 Task: Create a sub task Gather and Analyse Requirements for the task  Implement multi-factor authentication for user login in the project ActivaPro , assign it to team member softage.4@softage.net and update the status of the sub task to  Completed , set the priority of the sub task to High
Action: Mouse scrolled (43, 117) with delta (0, 0)
Screenshot: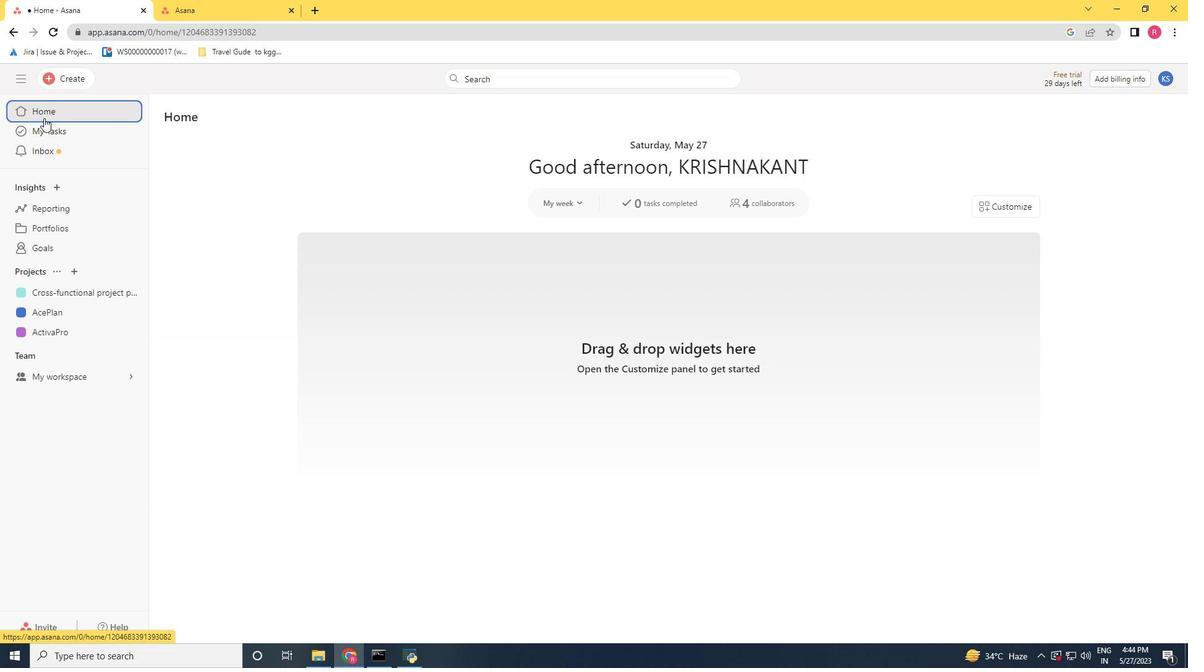 
Action: Mouse moved to (72, 329)
Screenshot: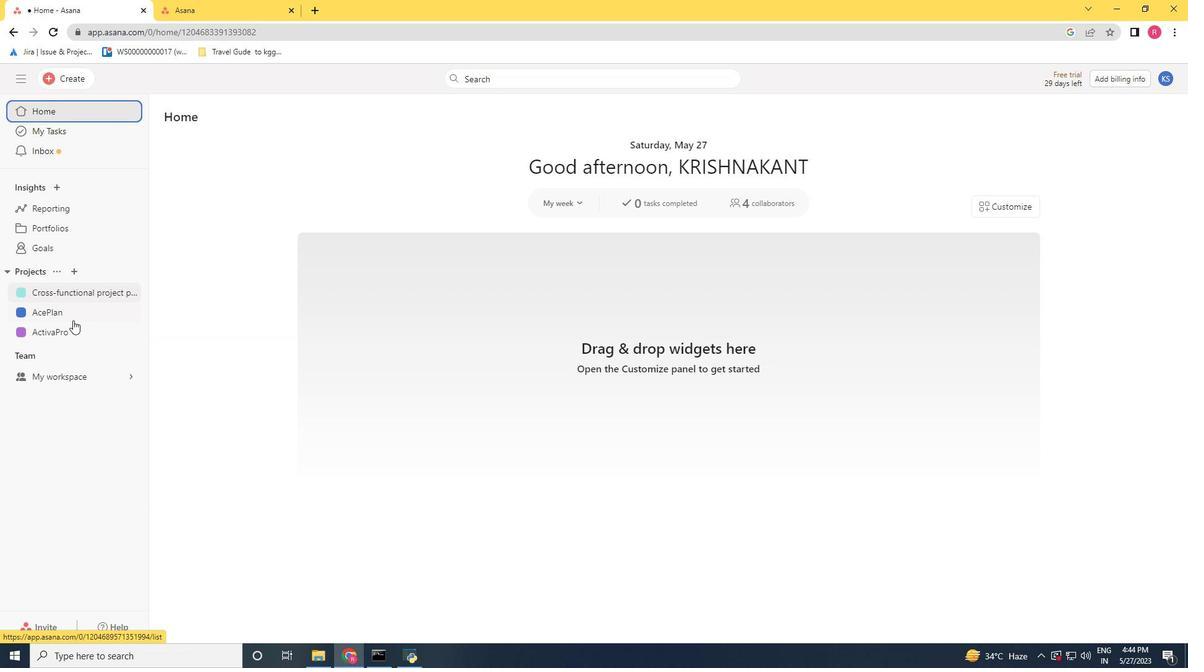 
Action: Mouse pressed left at (72, 329)
Screenshot: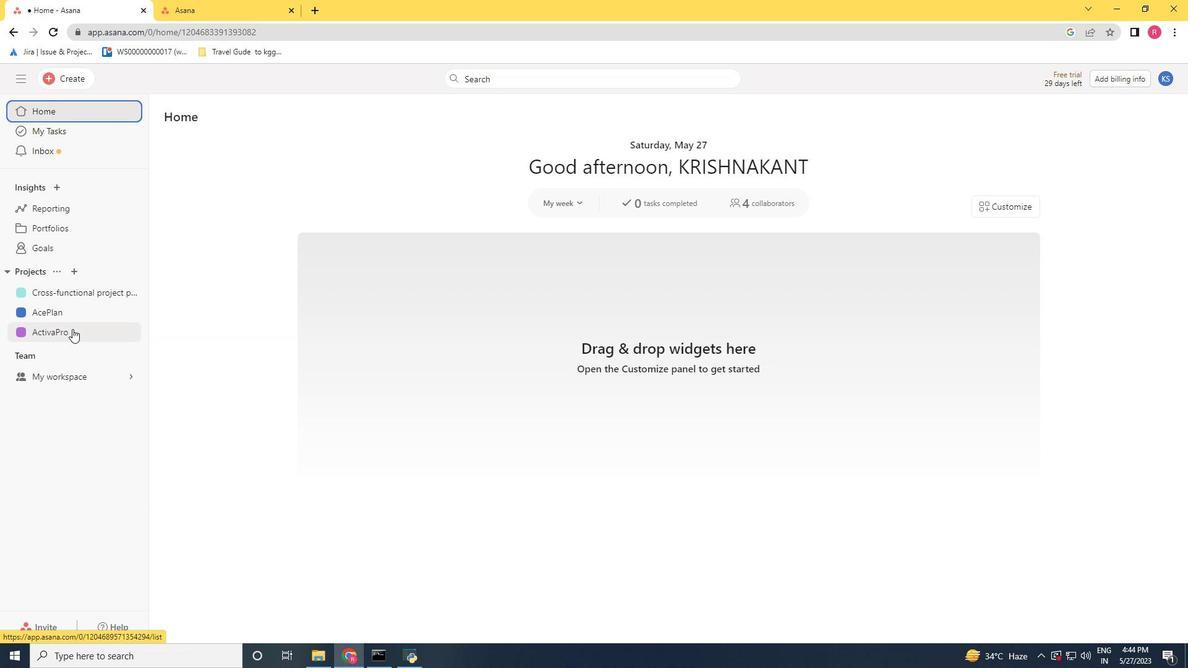
Action: Mouse moved to (378, 289)
Screenshot: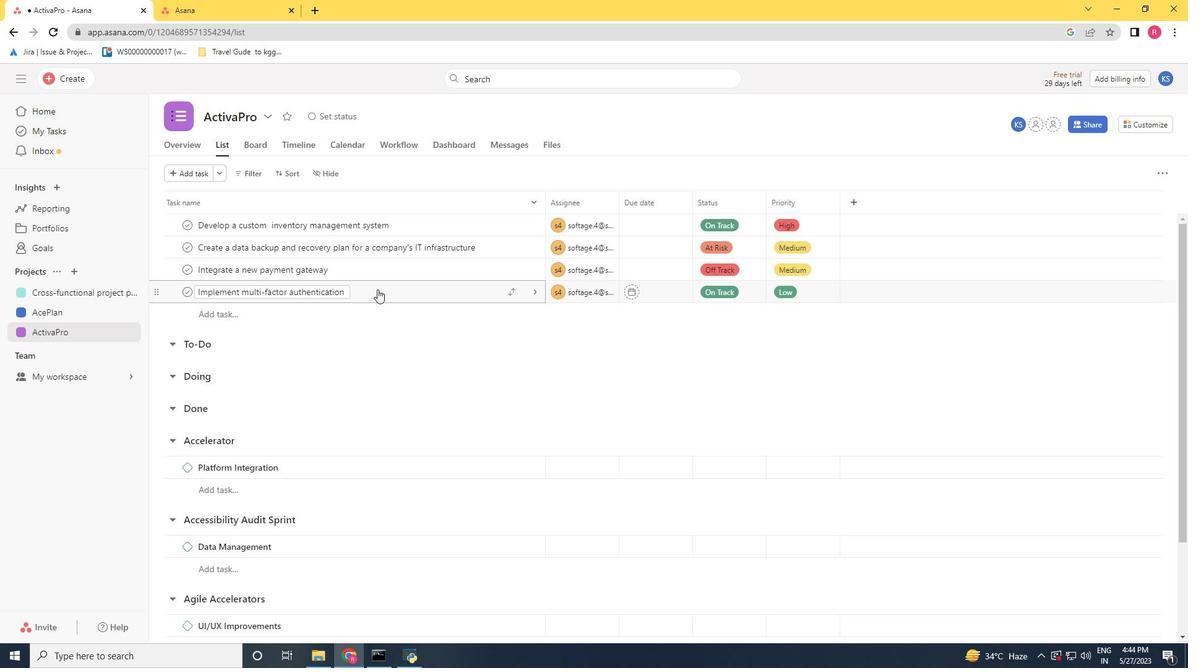 
Action: Mouse pressed left at (378, 289)
Screenshot: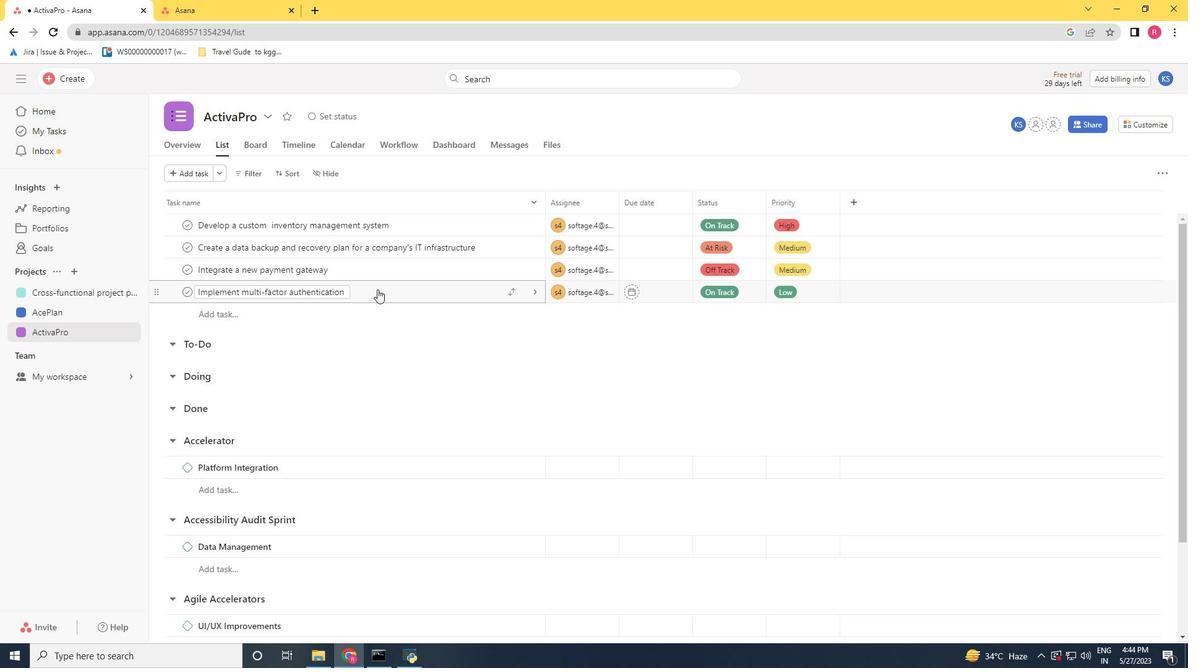 
Action: Mouse moved to (908, 521)
Screenshot: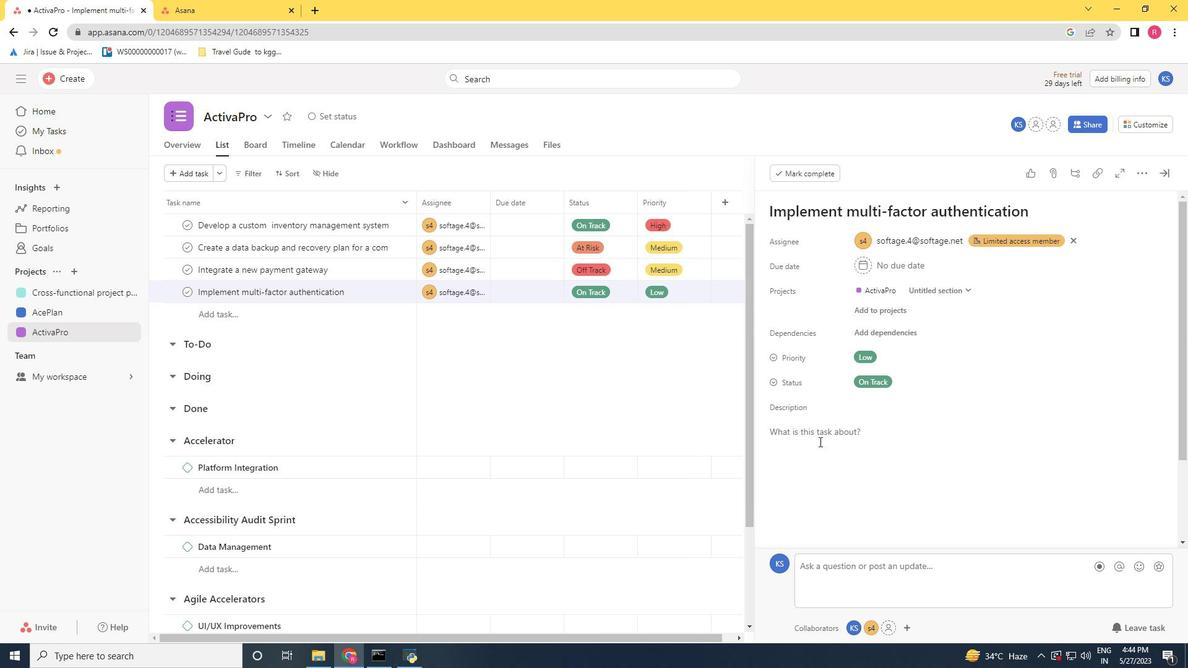 
Action: Mouse scrolled (908, 520) with delta (0, 0)
Screenshot: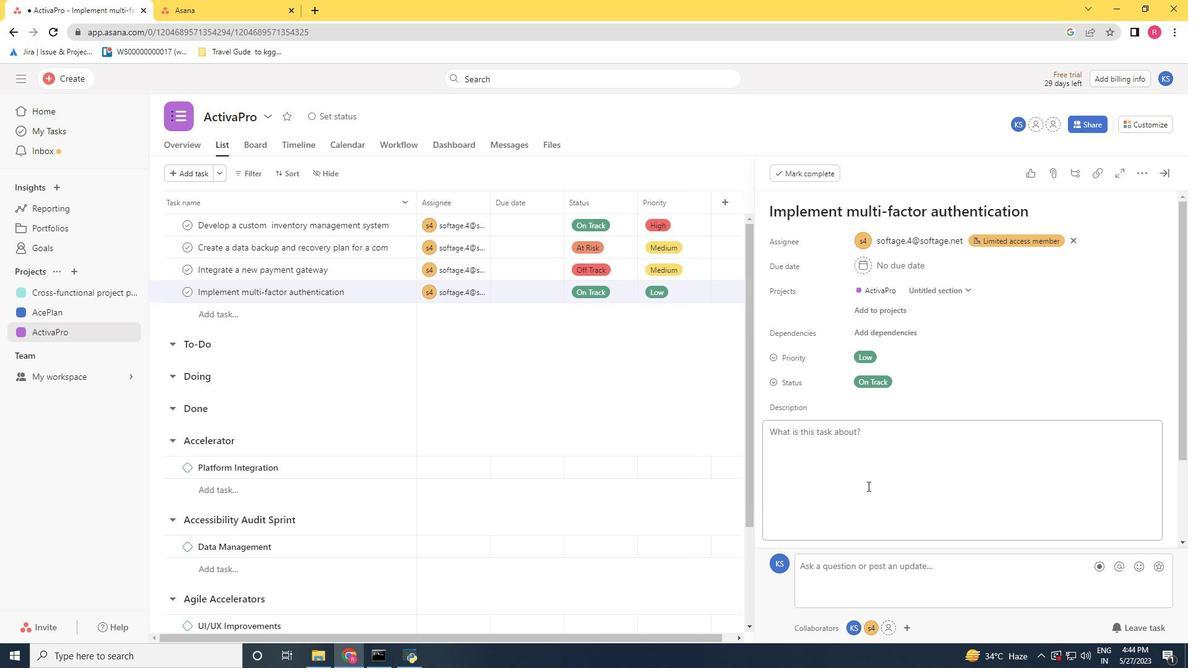 
Action: Mouse scrolled (908, 520) with delta (0, 0)
Screenshot: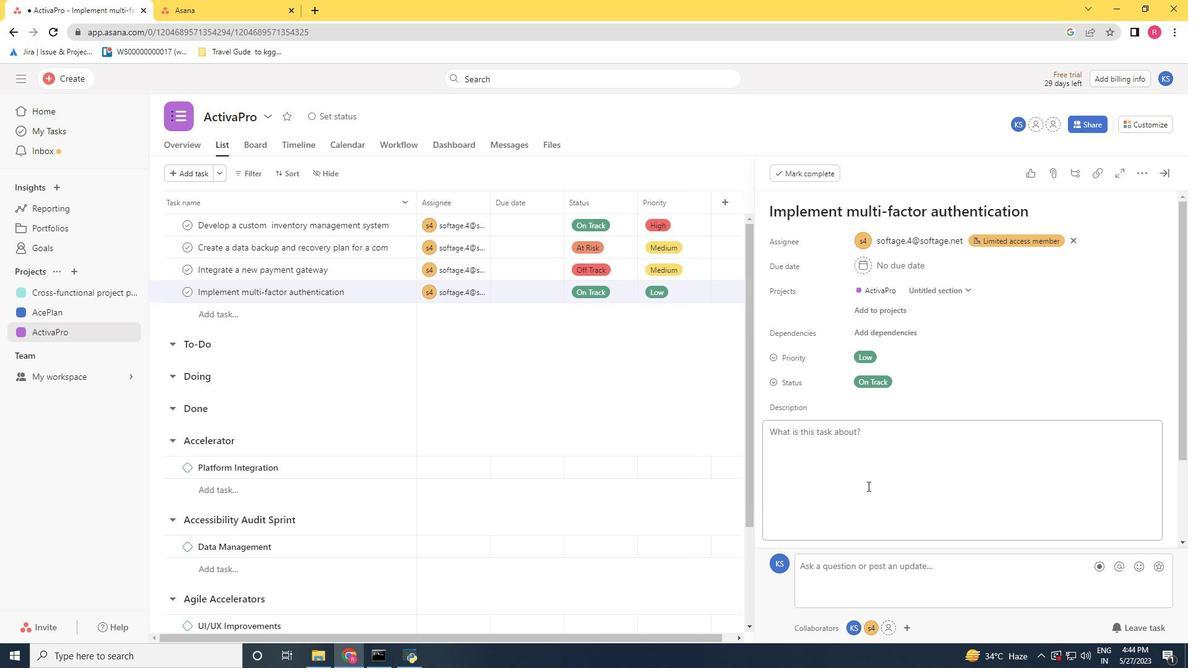 
Action: Mouse scrolled (908, 520) with delta (0, 0)
Screenshot: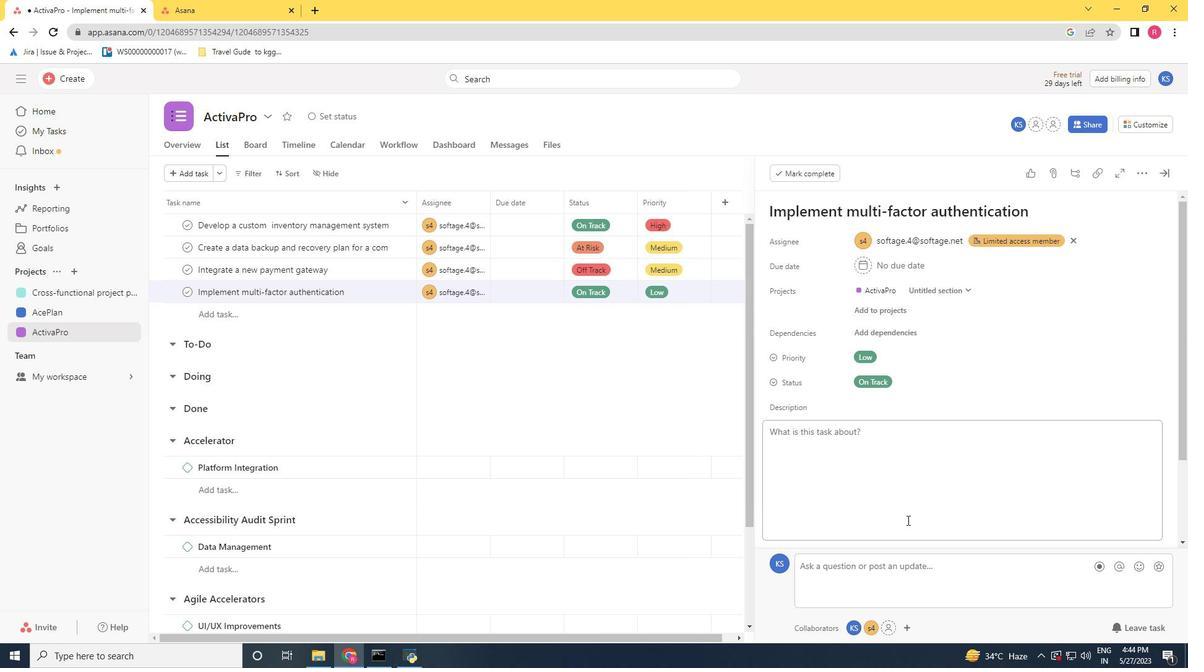 
Action: Mouse scrolled (908, 520) with delta (0, 0)
Screenshot: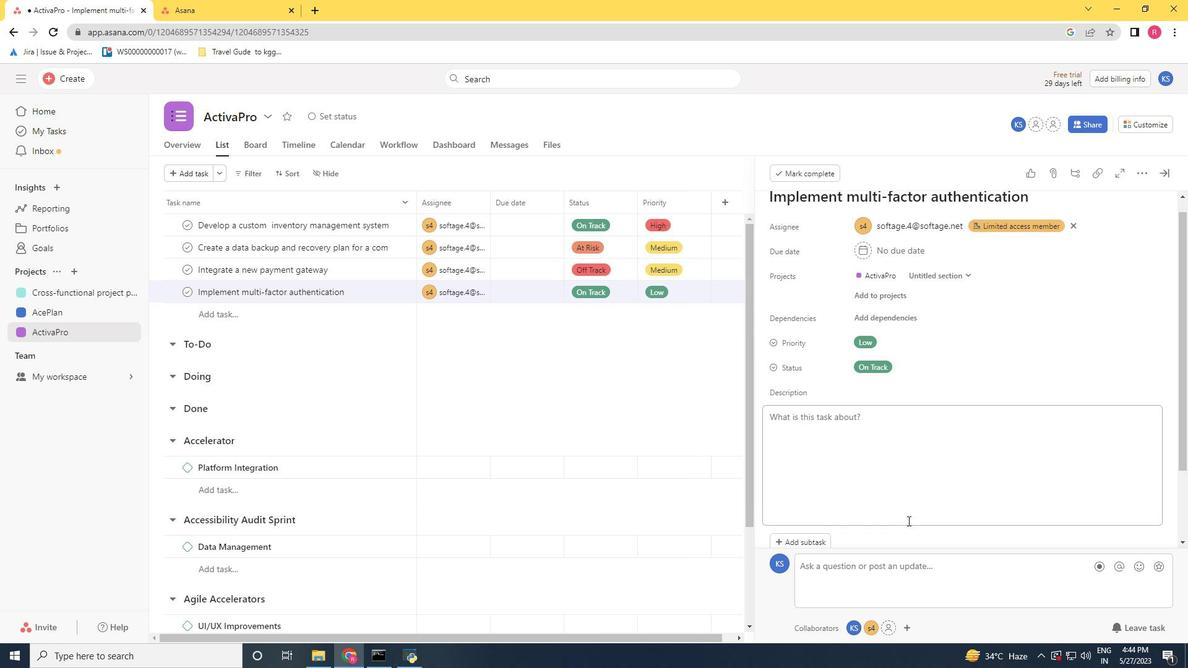 
Action: Mouse moved to (808, 453)
Screenshot: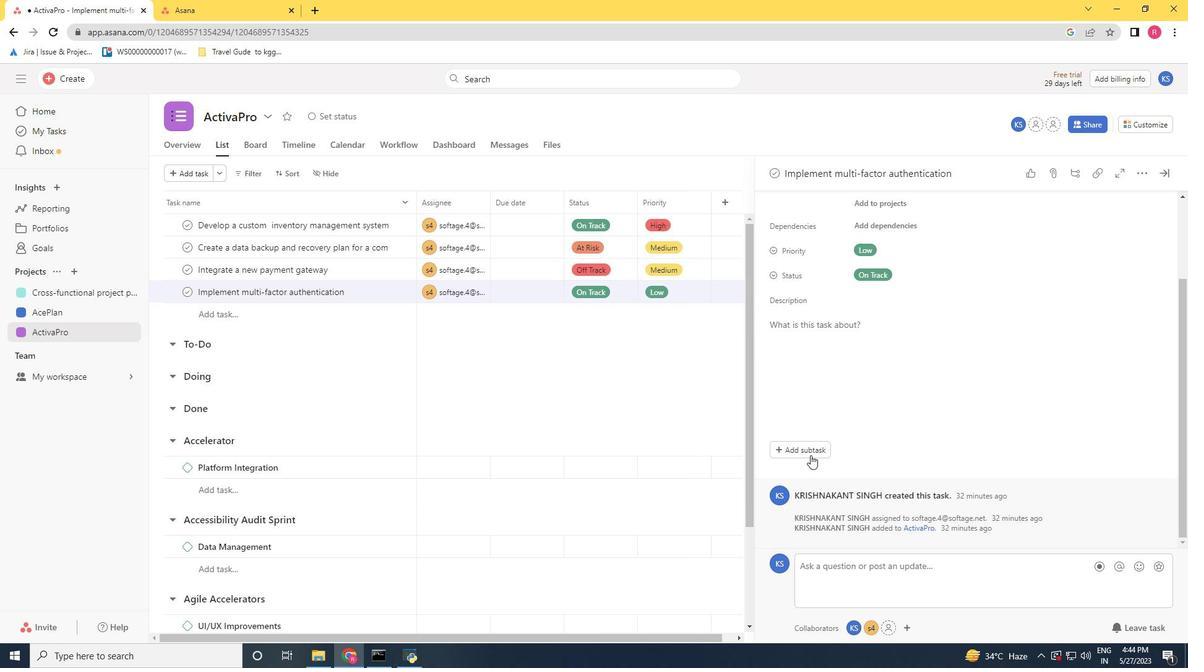 
Action: Mouse pressed left at (808, 453)
Screenshot: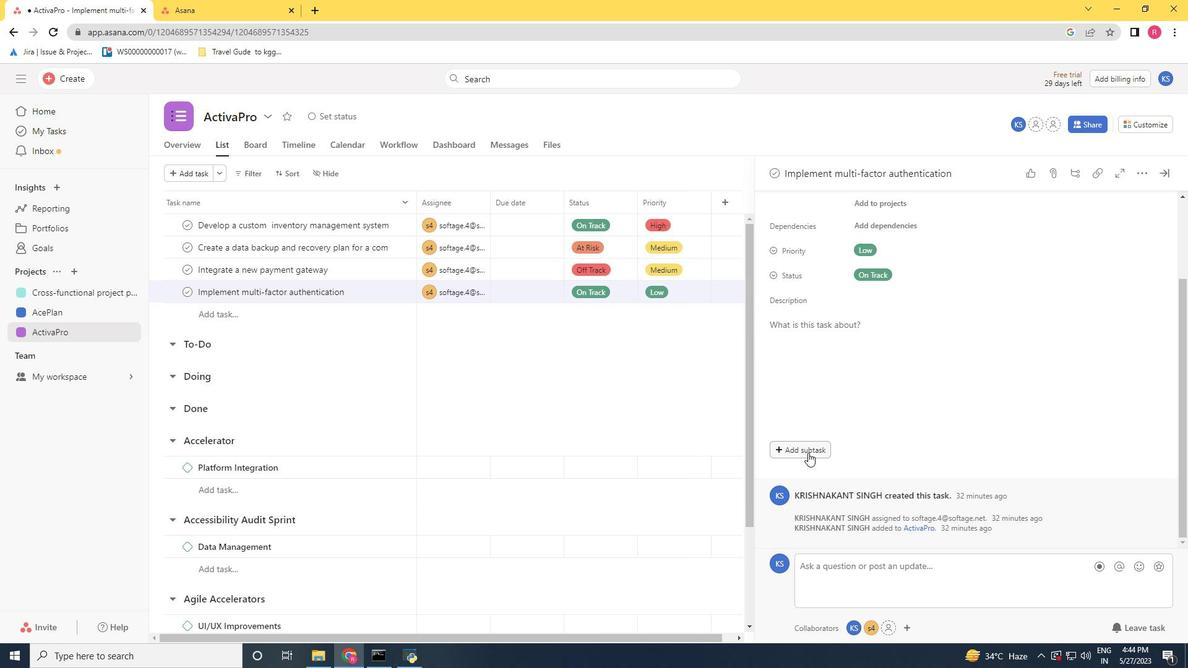 
Action: Key pressed <Key.shift>Gather<Key.space>and<Key.space><Key.shift><Key.shift><Key.shift><Key.shift>Analyse<Key.space><Key.shift><Key.shift><Key.shift><Key.shift>Requirements
Screenshot: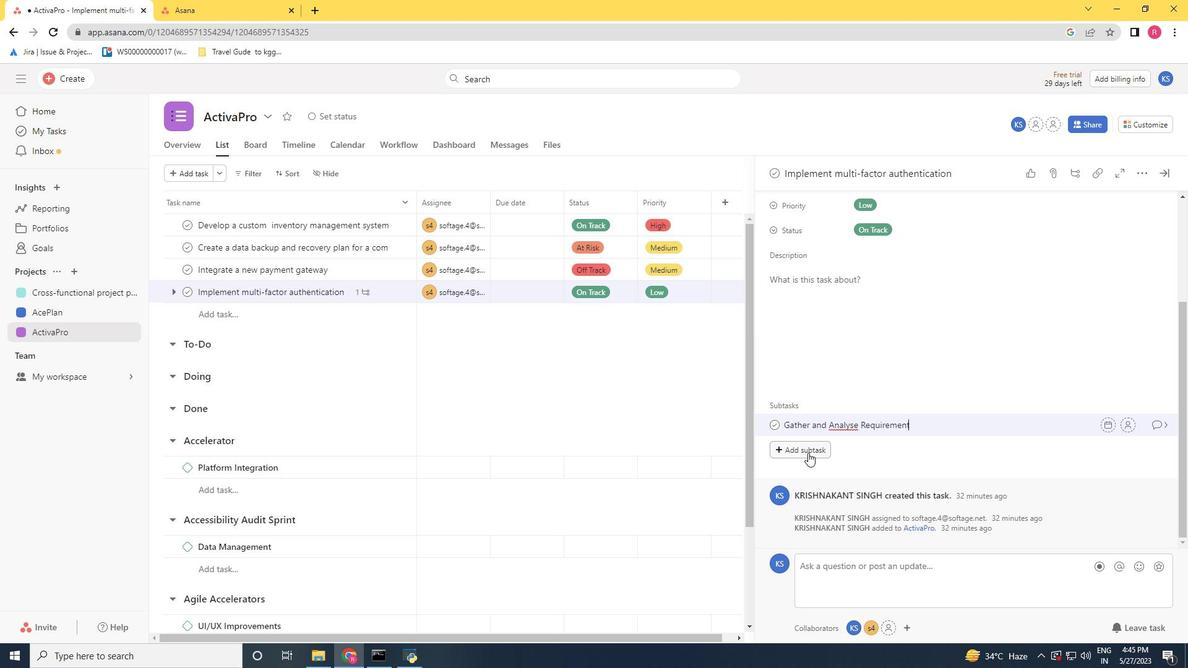 
Action: Mouse moved to (1125, 424)
Screenshot: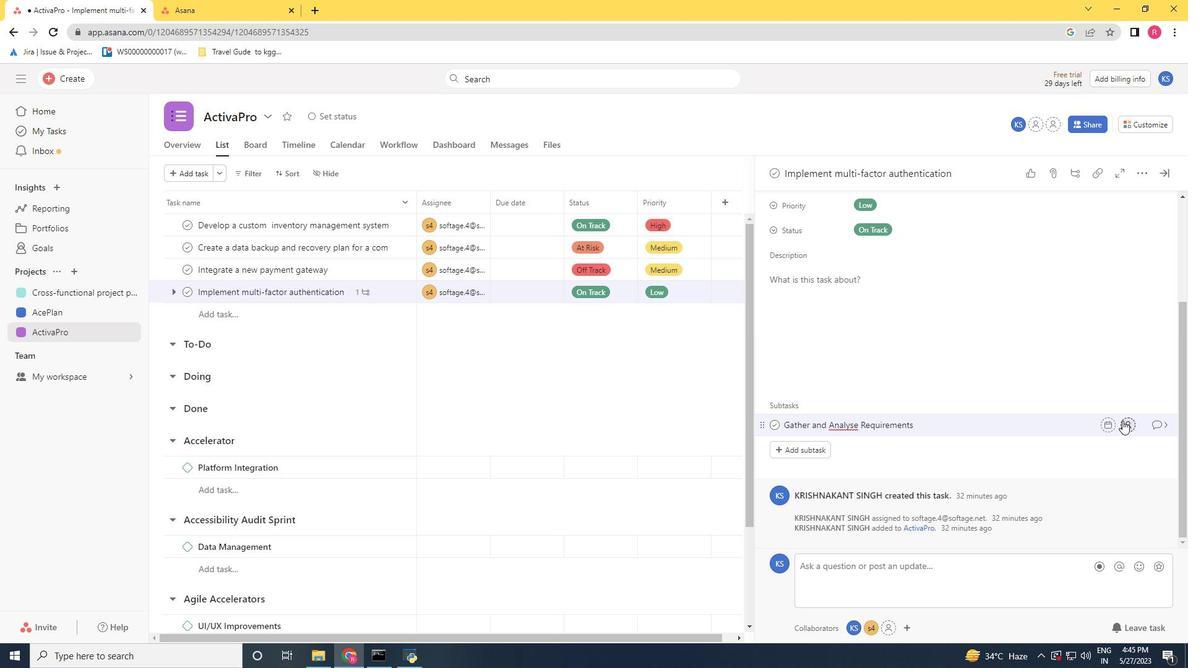 
Action: Mouse pressed left at (1125, 424)
Screenshot: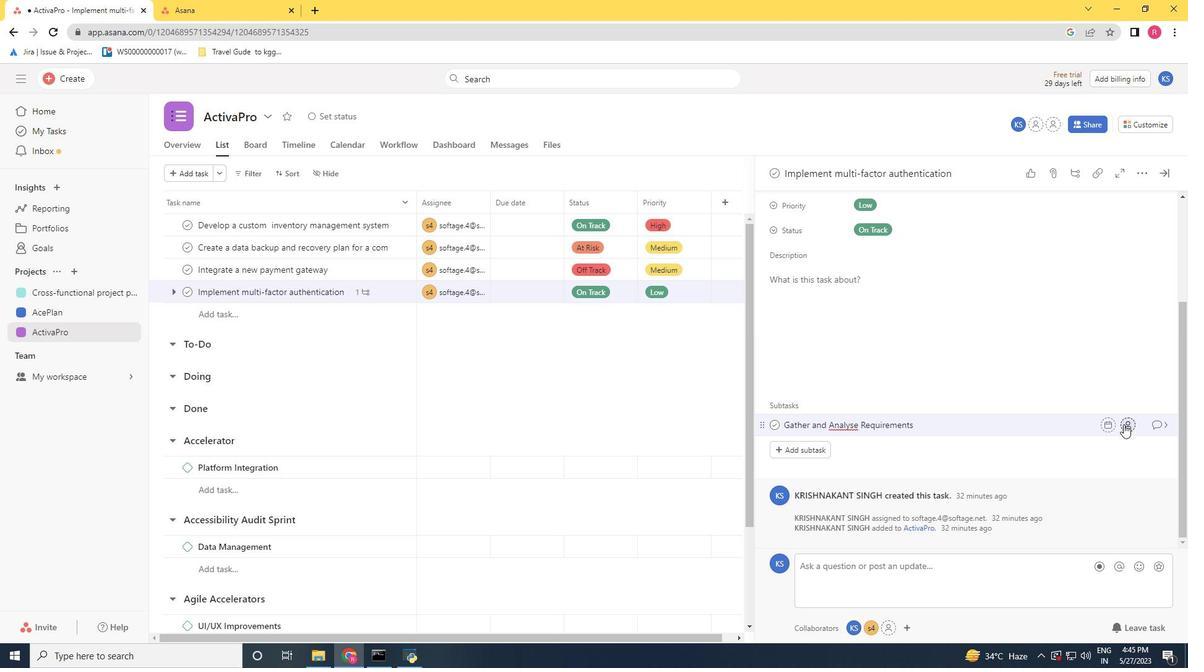 
Action: Mouse moved to (1101, 435)
Screenshot: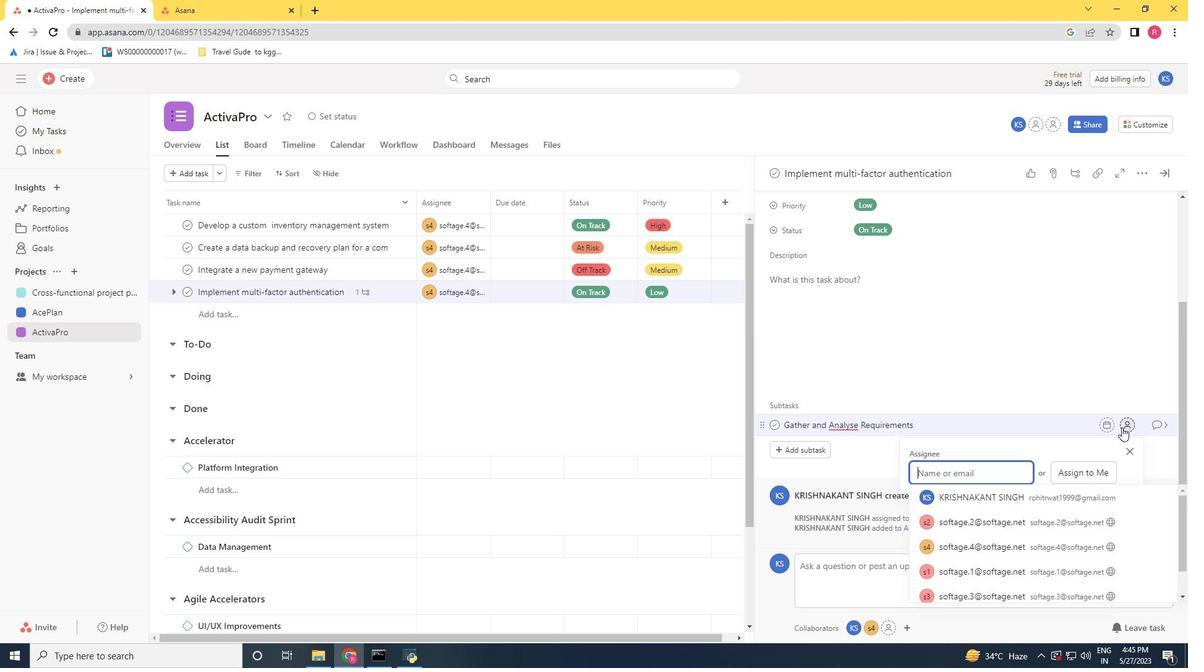 
Action: Key pressed softage.4<Key.shift>@softage.net
Screenshot: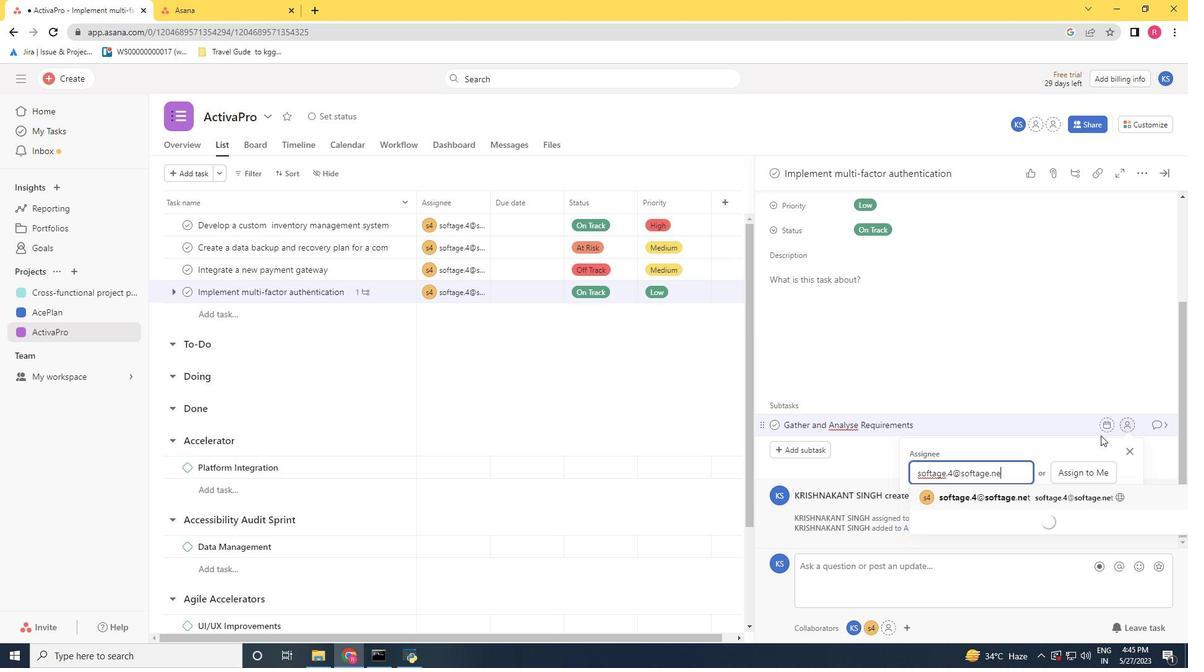 
Action: Mouse moved to (1046, 495)
Screenshot: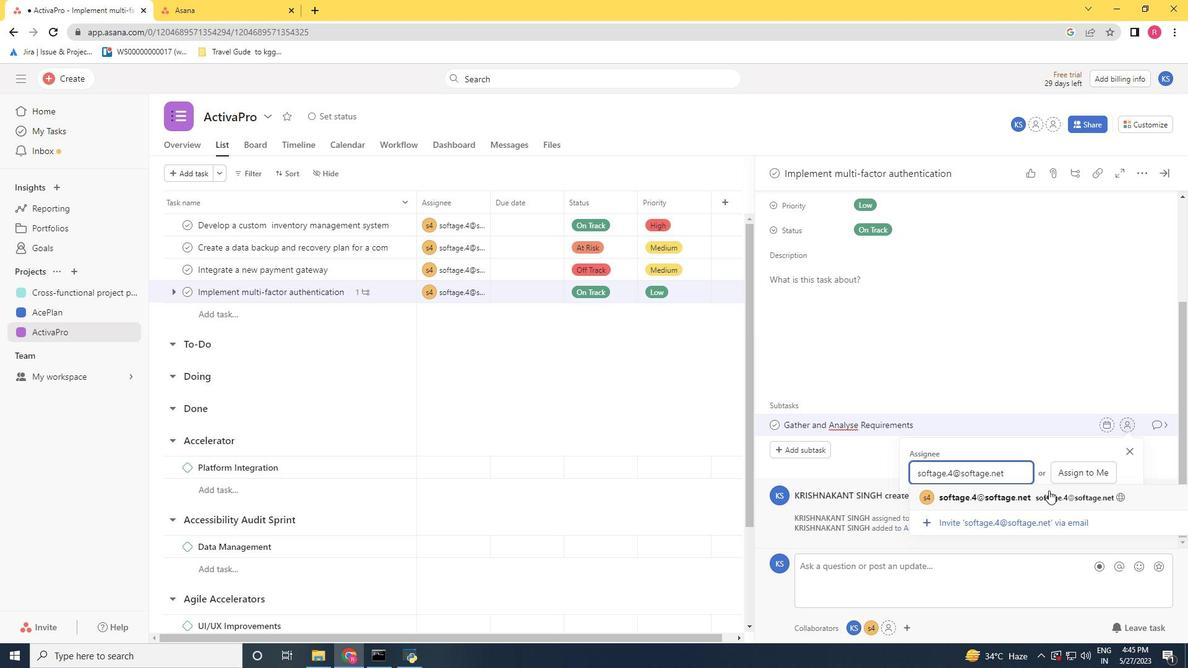 
Action: Mouse pressed left at (1046, 495)
Screenshot: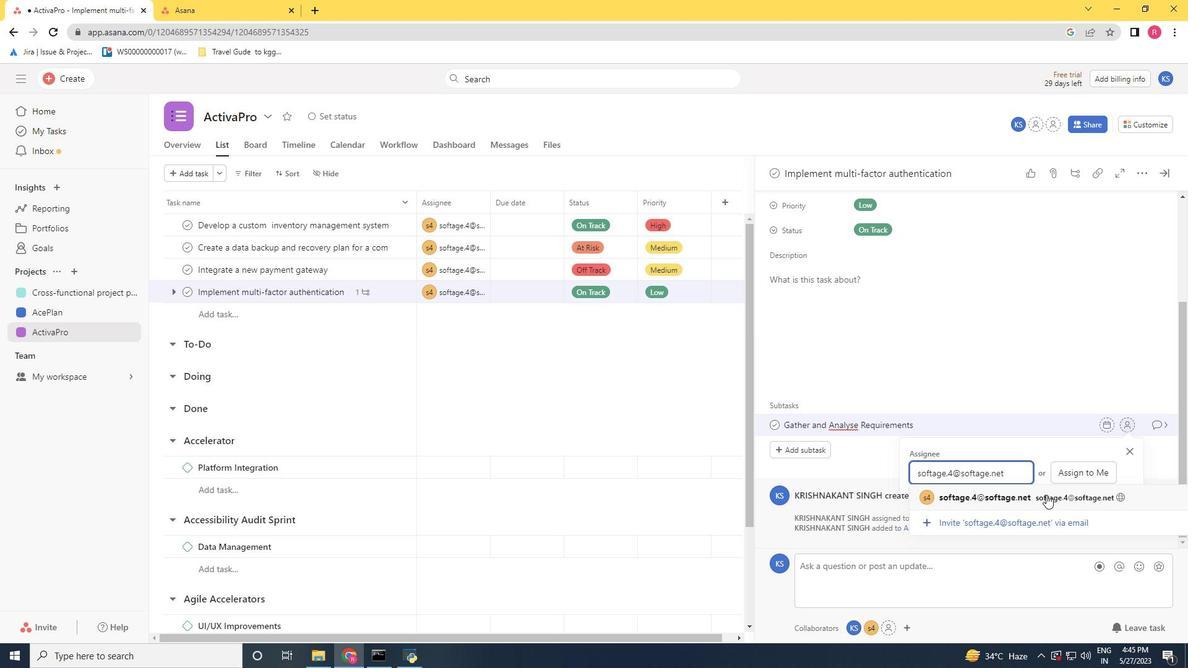 
Action: Mouse moved to (1157, 425)
Screenshot: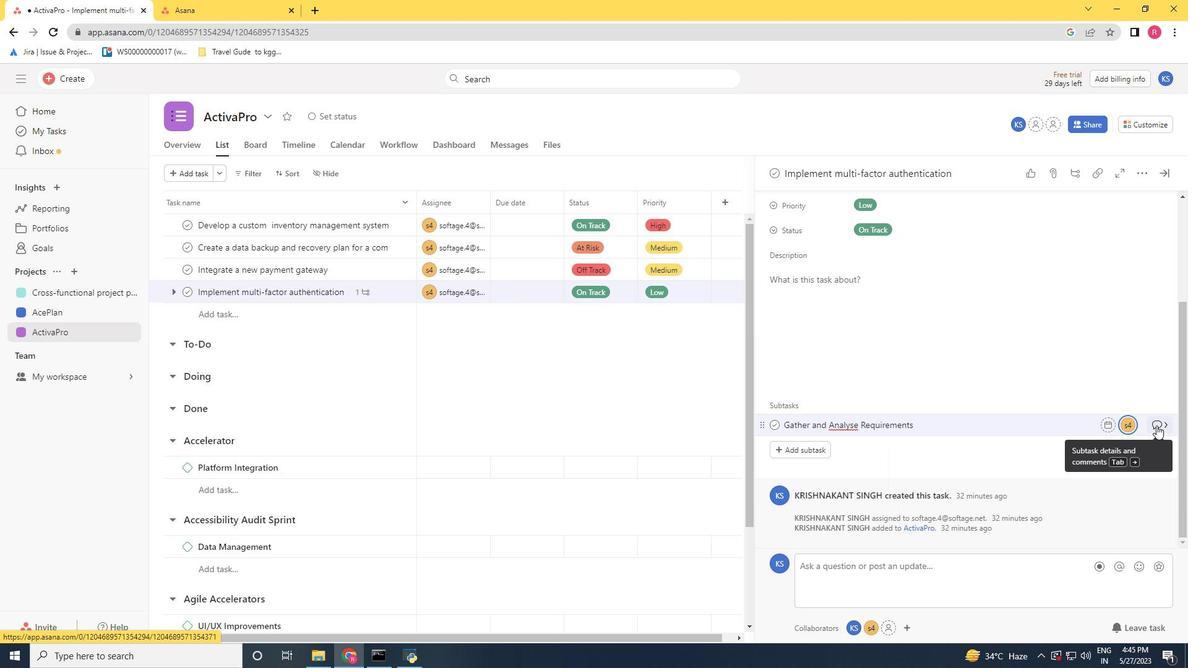 
Action: Mouse pressed left at (1157, 425)
Screenshot: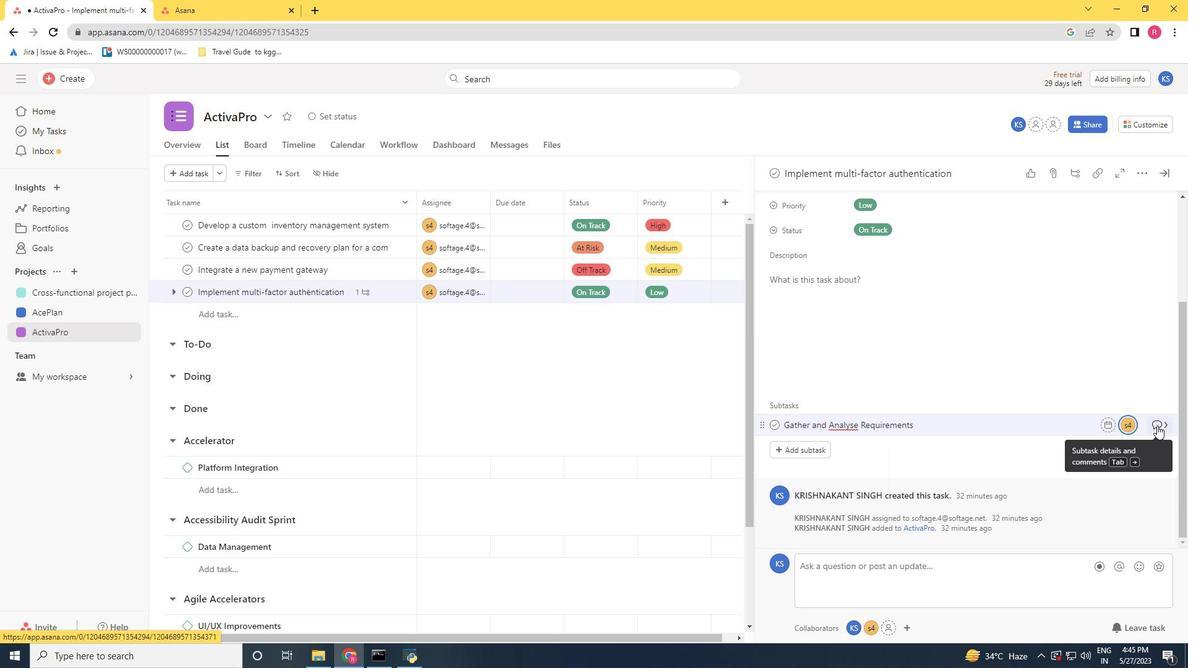 
Action: Mouse moved to (813, 349)
Screenshot: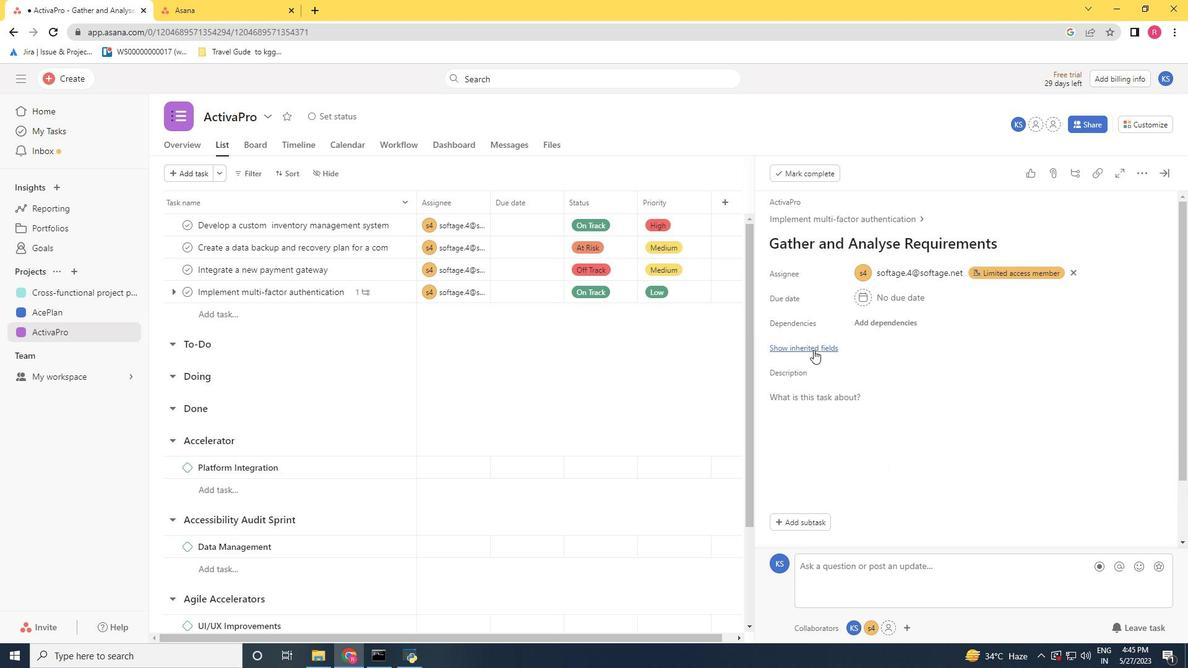 
Action: Mouse pressed left at (813, 349)
Screenshot: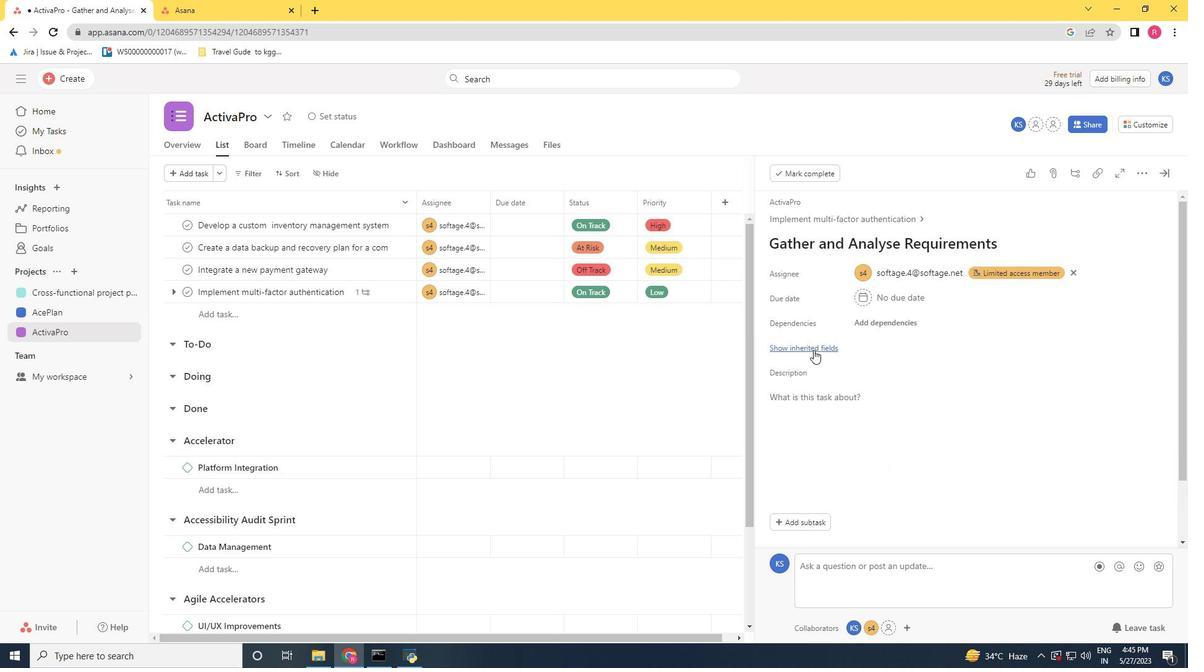 
Action: Mouse moved to (863, 376)
Screenshot: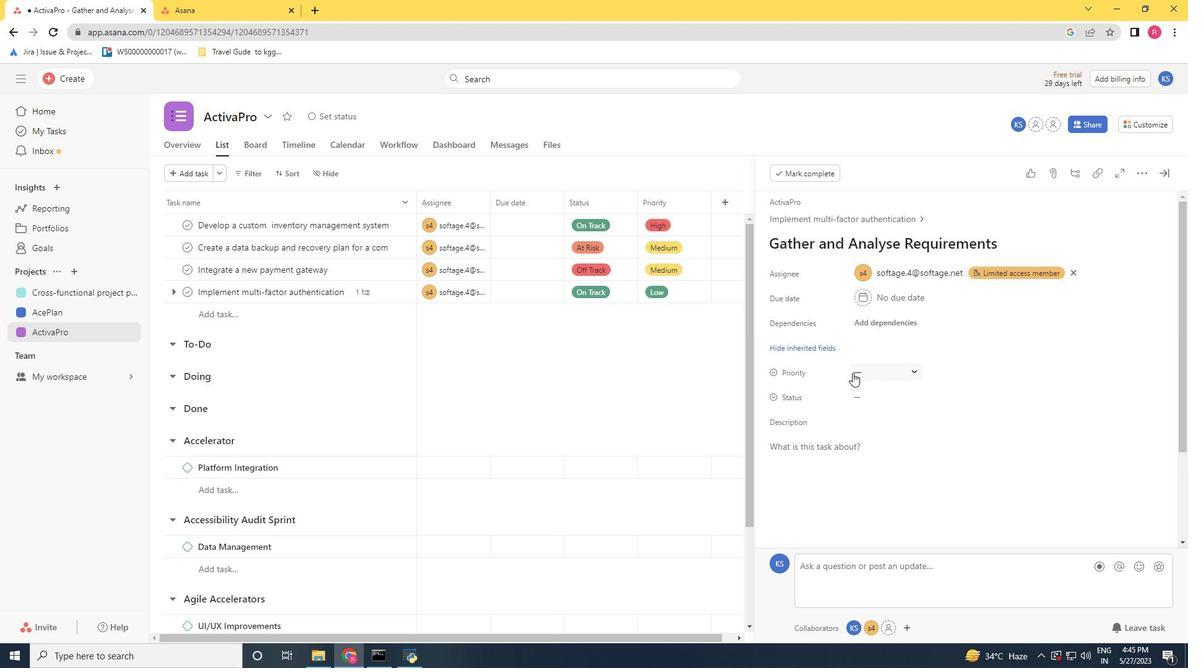 
Action: Mouse pressed left at (863, 376)
Screenshot: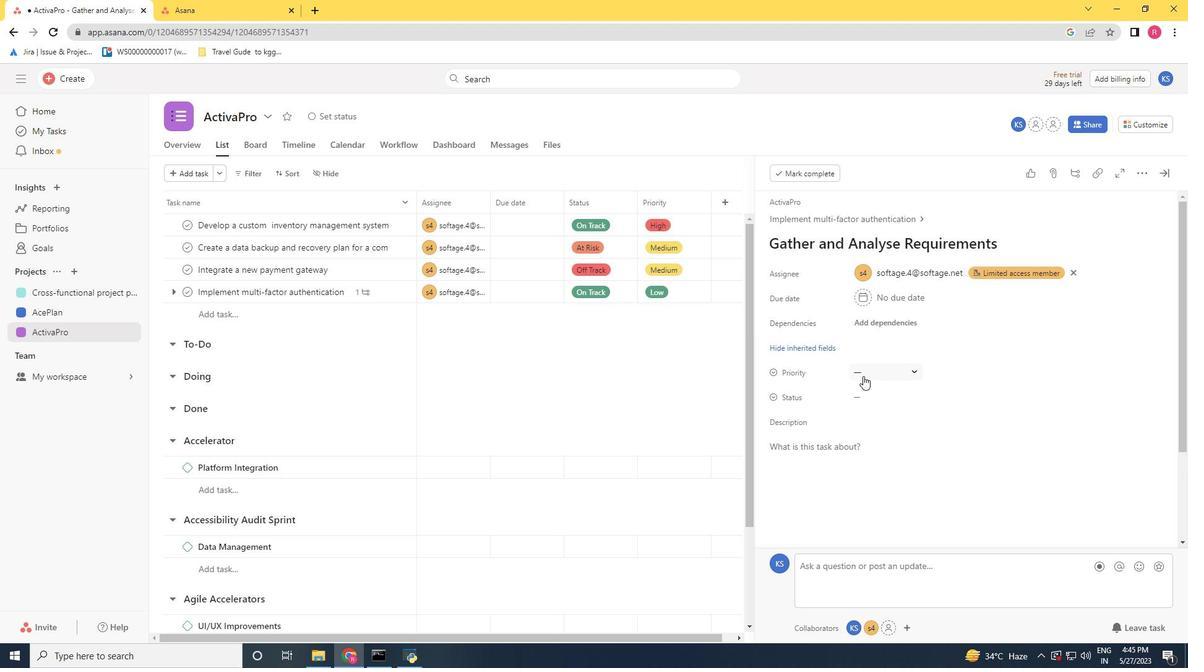 
Action: Mouse moved to (877, 417)
Screenshot: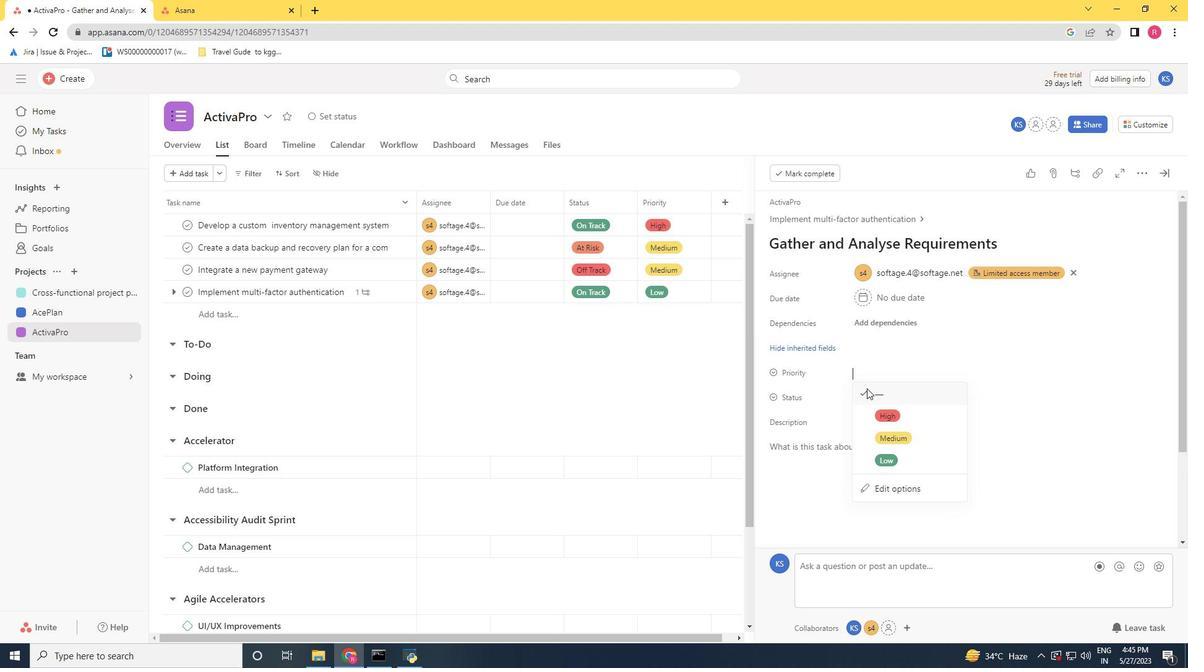 
Action: Mouse pressed left at (877, 417)
Screenshot: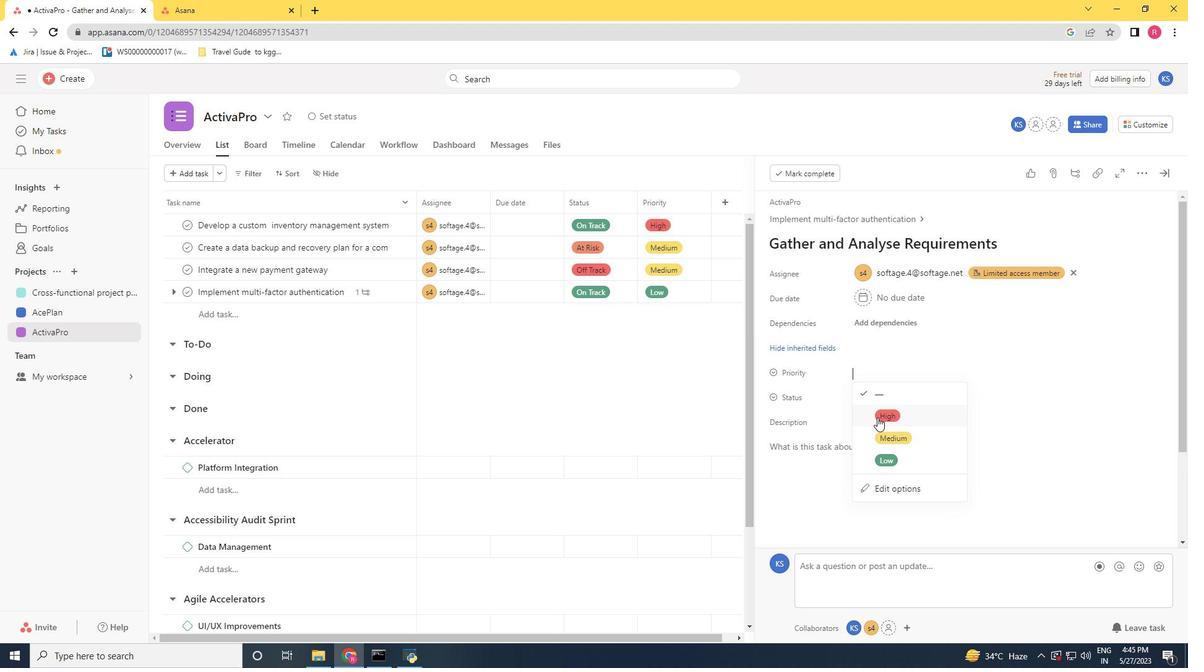 
Action: Mouse moved to (857, 398)
Screenshot: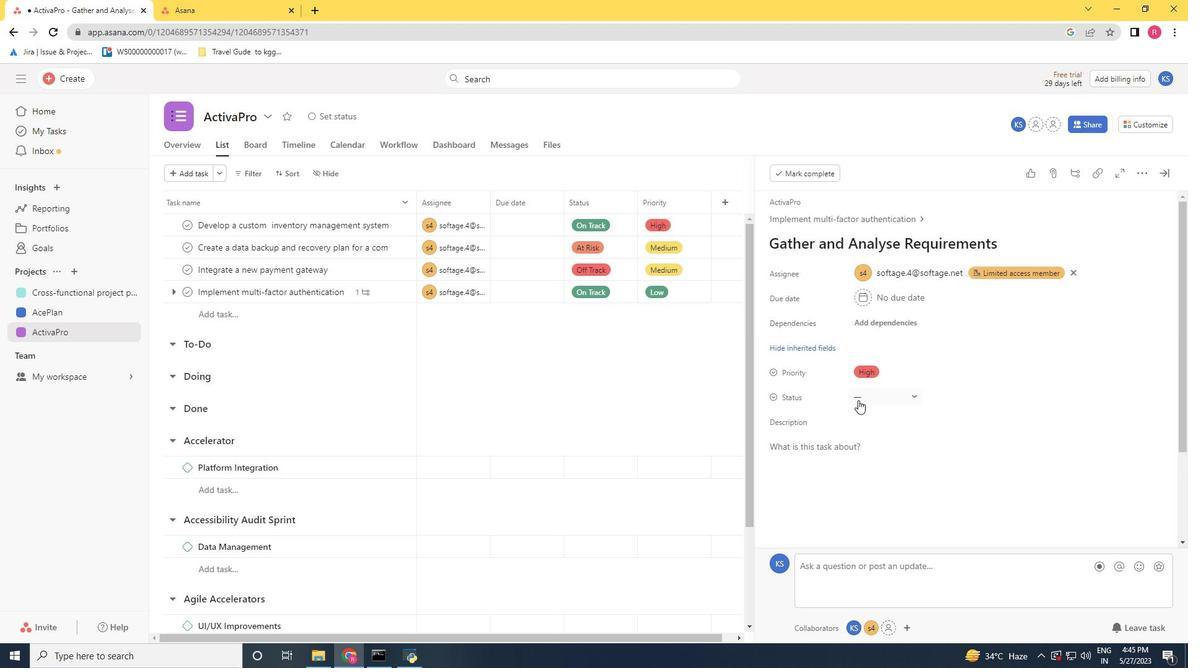 
Action: Mouse pressed left at (857, 398)
Screenshot: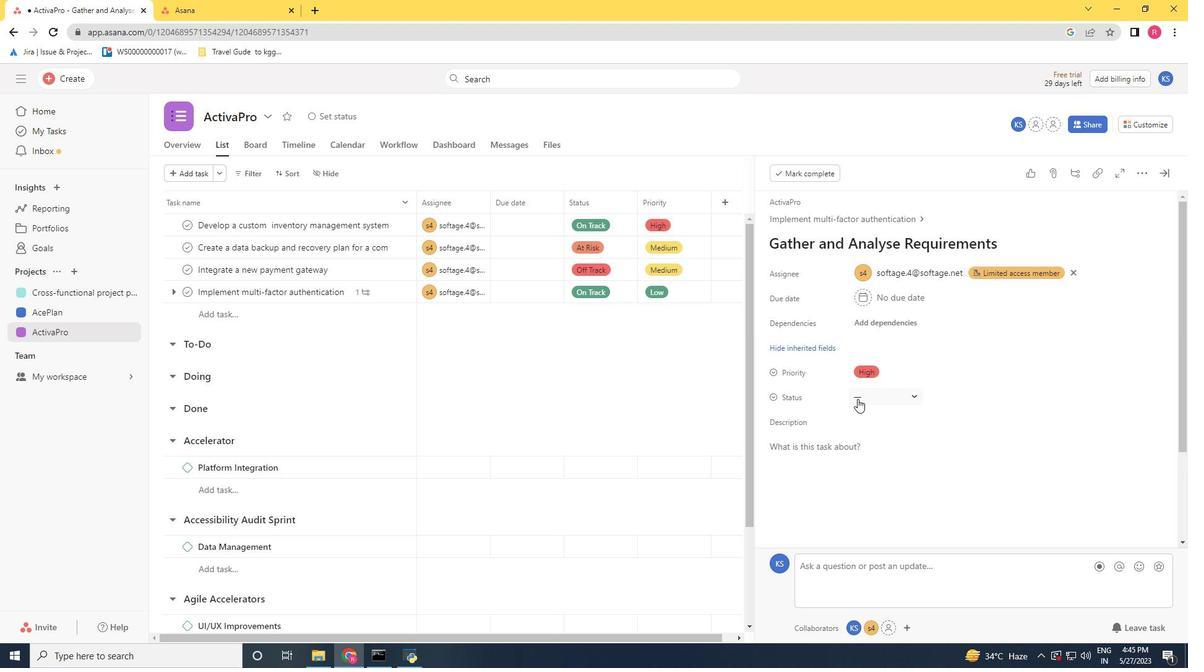 
Action: Mouse moved to (887, 517)
Screenshot: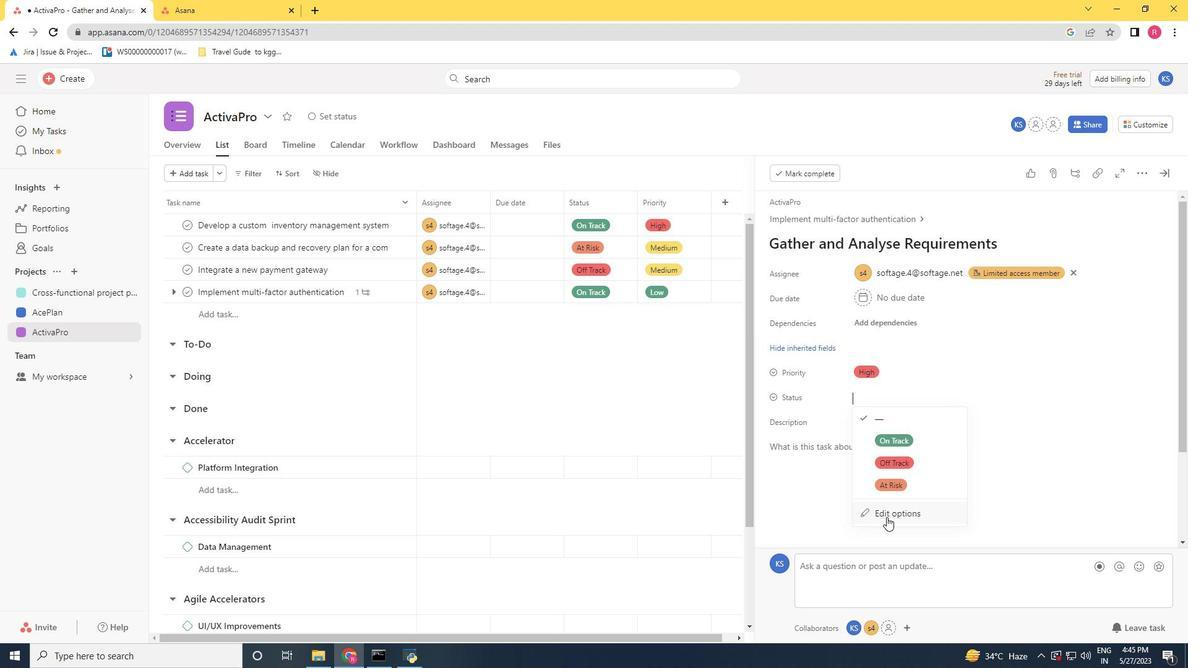 
Action: Mouse pressed left at (887, 517)
Screenshot: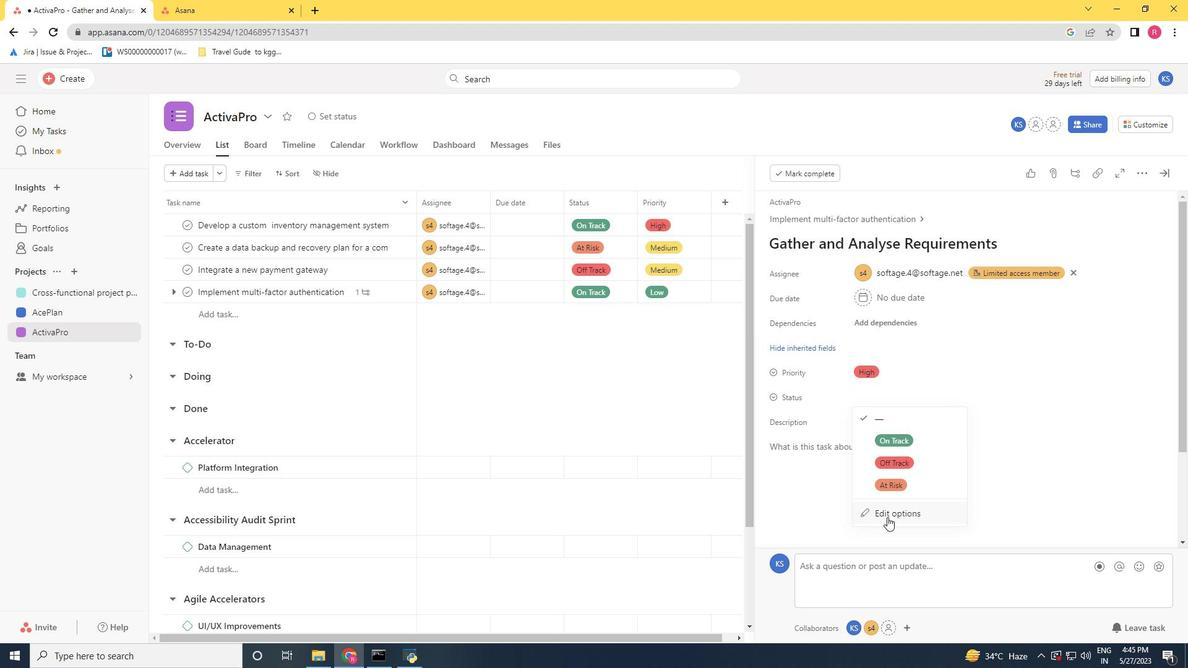 
Action: Key pressed <Key.shift><Key.shift><Key.shift><Key.shift><Key.shift><Key.shift><Key.shift><Key.shift><Key.shift><Key.shift><Key.shift><Key.shift><Key.shift><Key.shift><Key.shift><Key.shift><Key.shift><Key.shift>
Screenshot: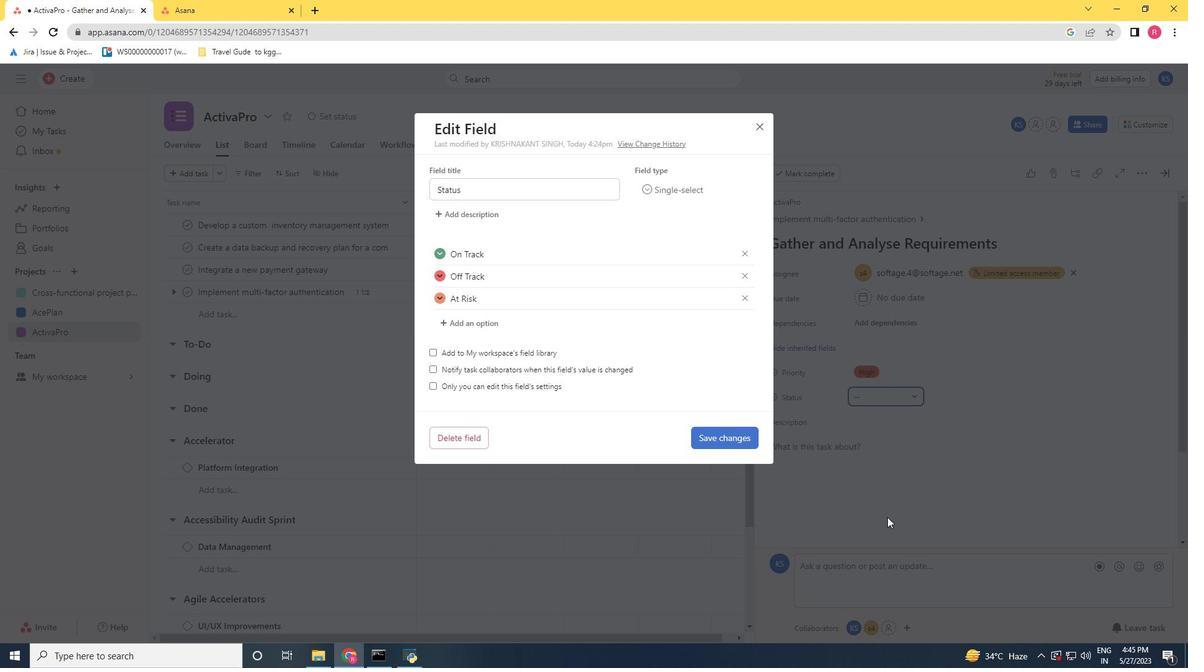 
Action: Mouse moved to (516, 323)
Screenshot: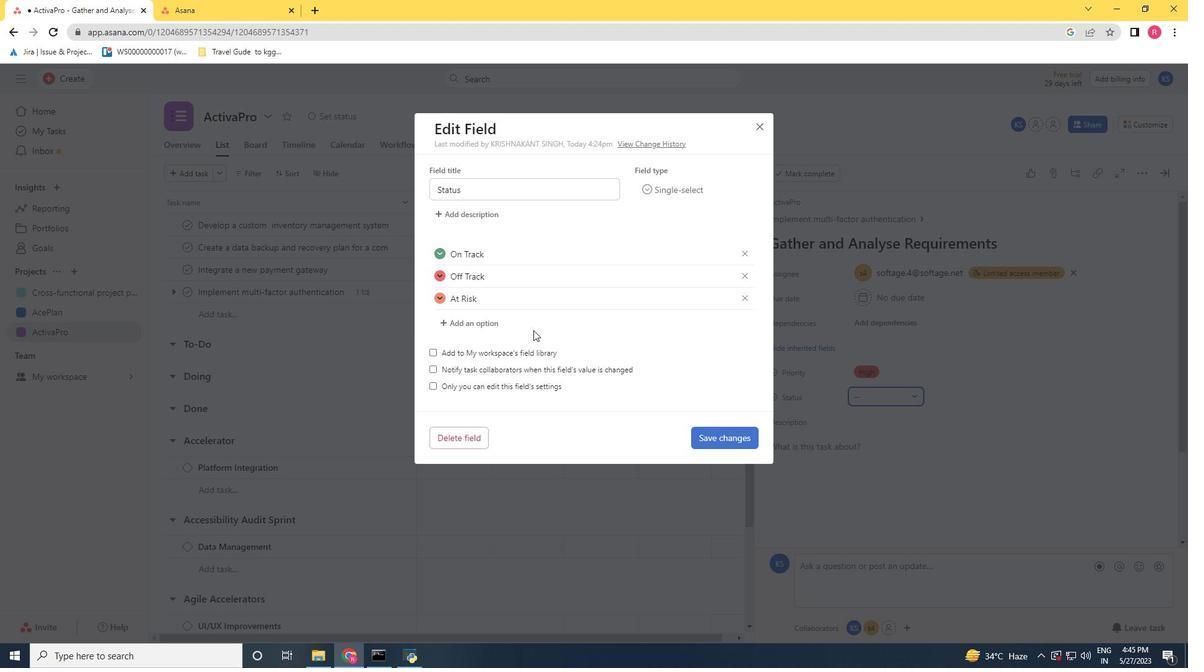 
Action: Mouse pressed left at (516, 323)
Screenshot: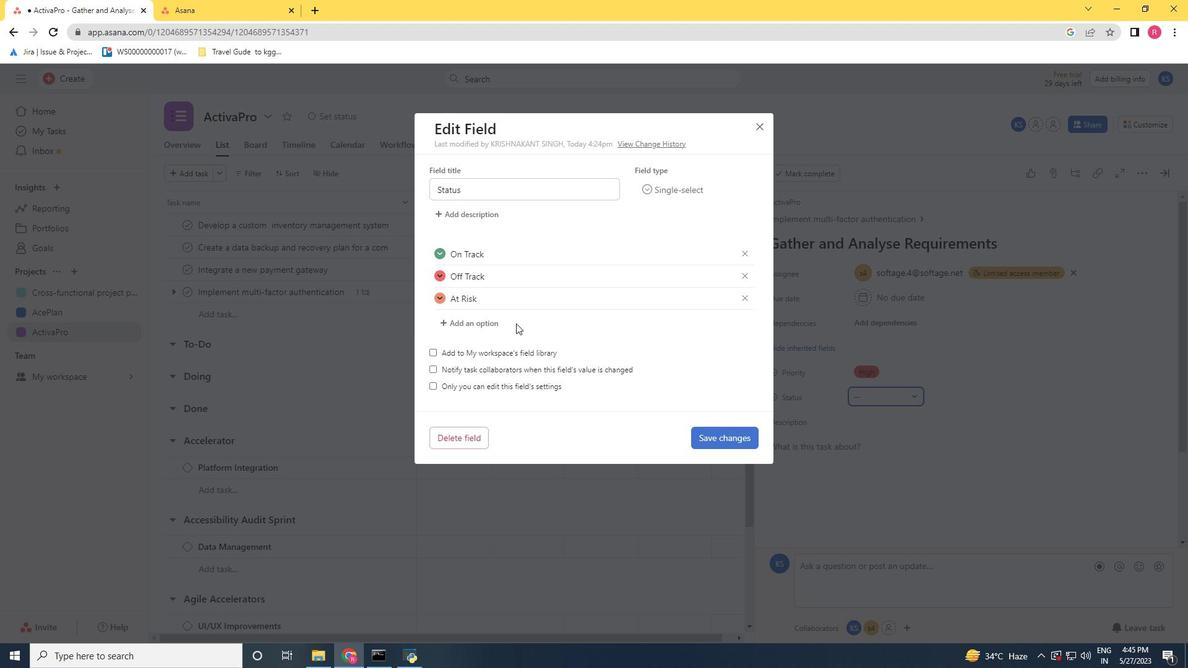 
Action: Mouse moved to (477, 326)
Screenshot: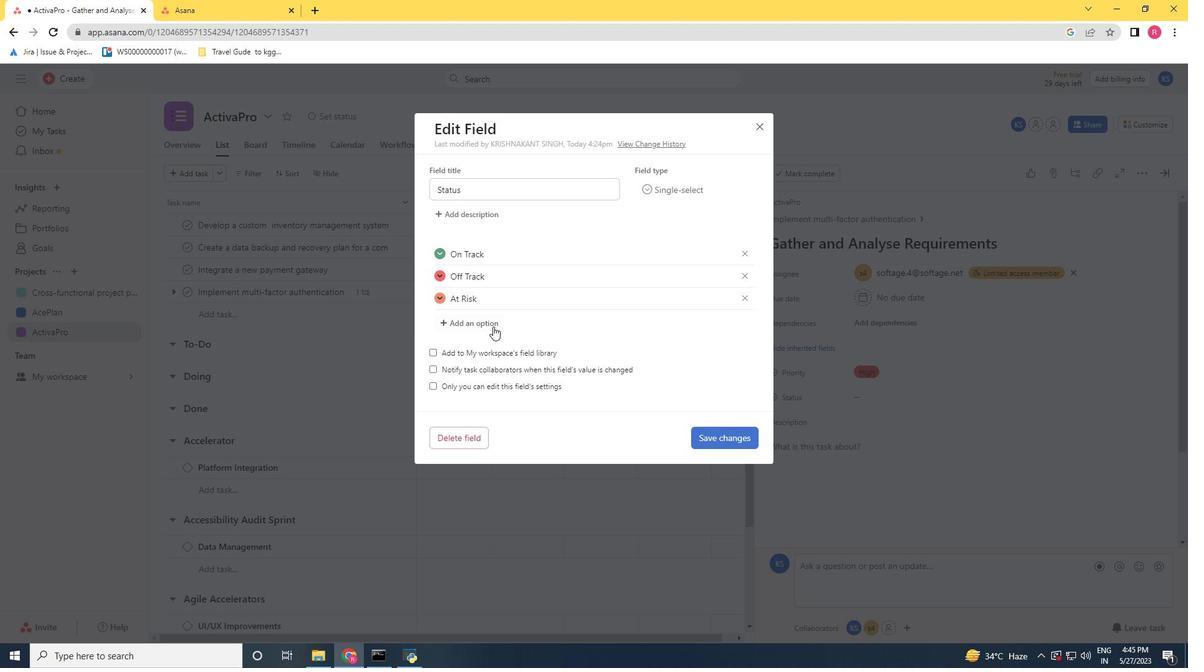 
Action: Mouse pressed left at (477, 326)
Screenshot: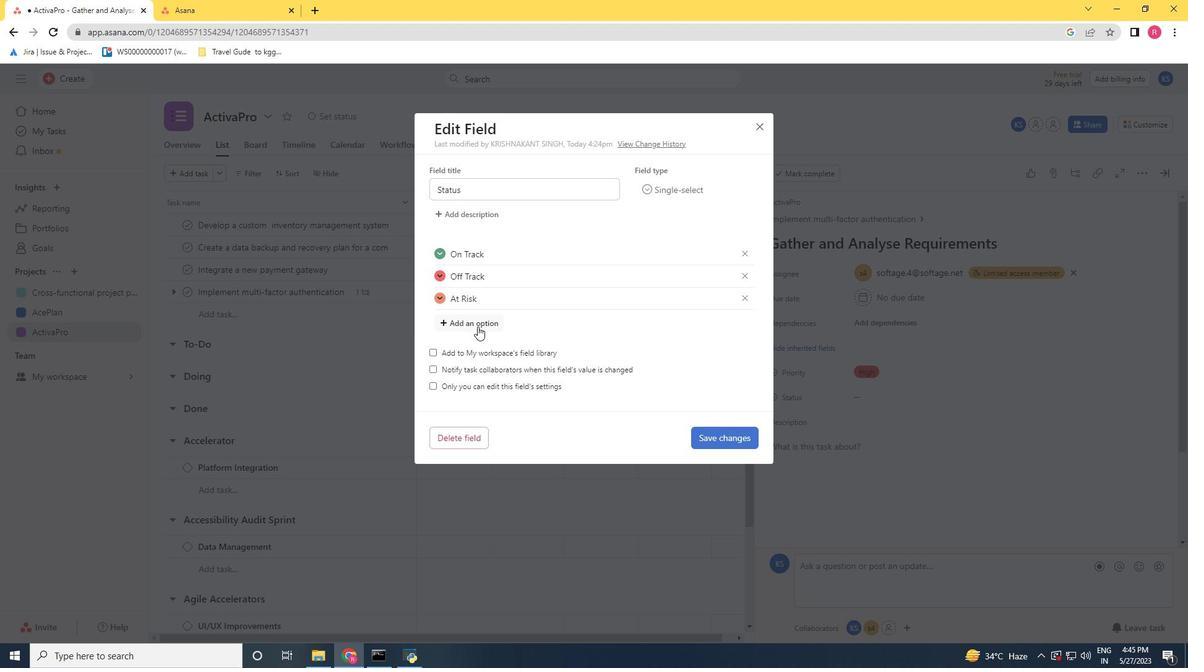 
Action: Key pressed <Key.shift>Completed
Screenshot: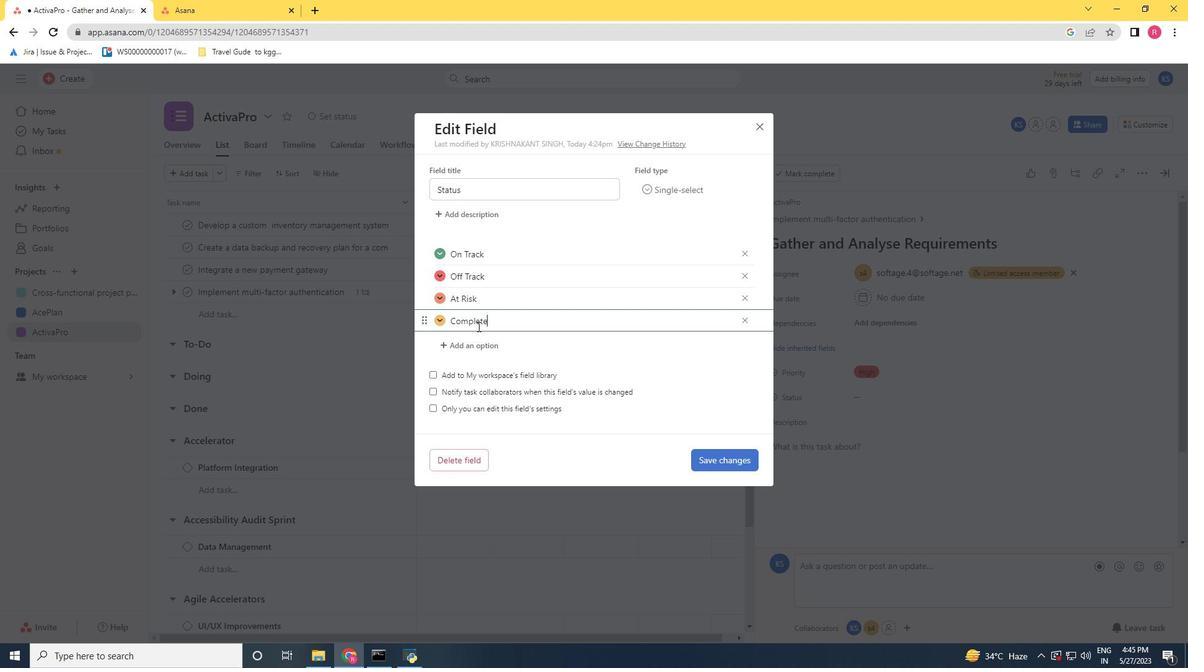 
Action: Mouse moved to (713, 463)
Screenshot: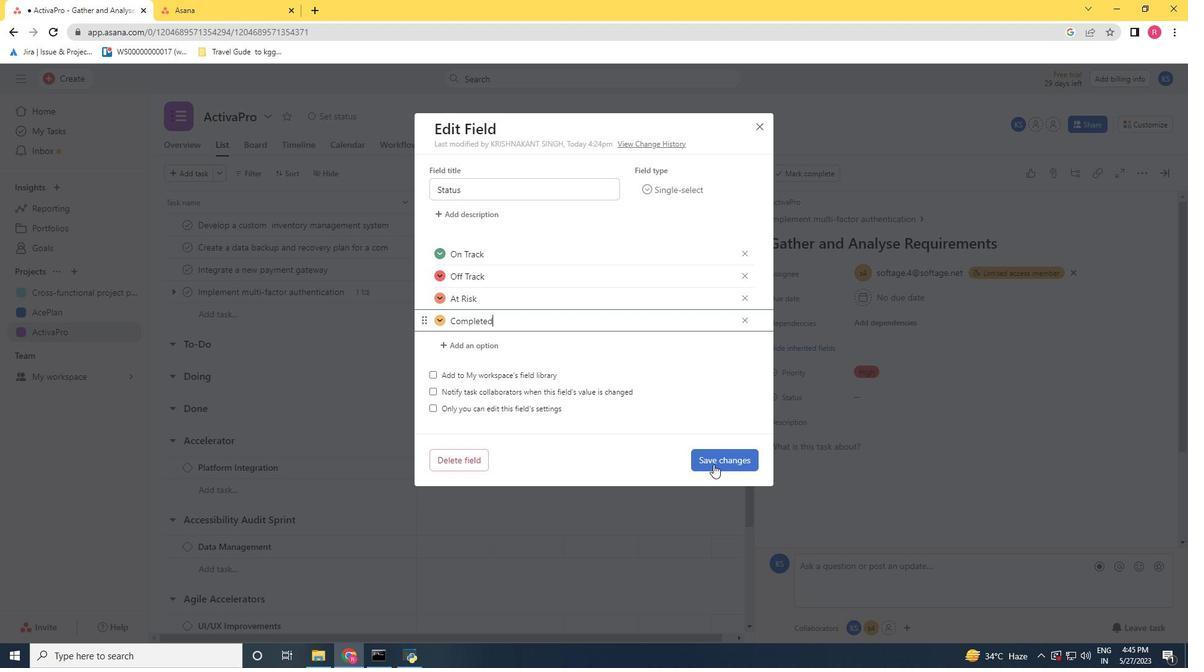 
Action: Mouse pressed left at (713, 463)
Screenshot: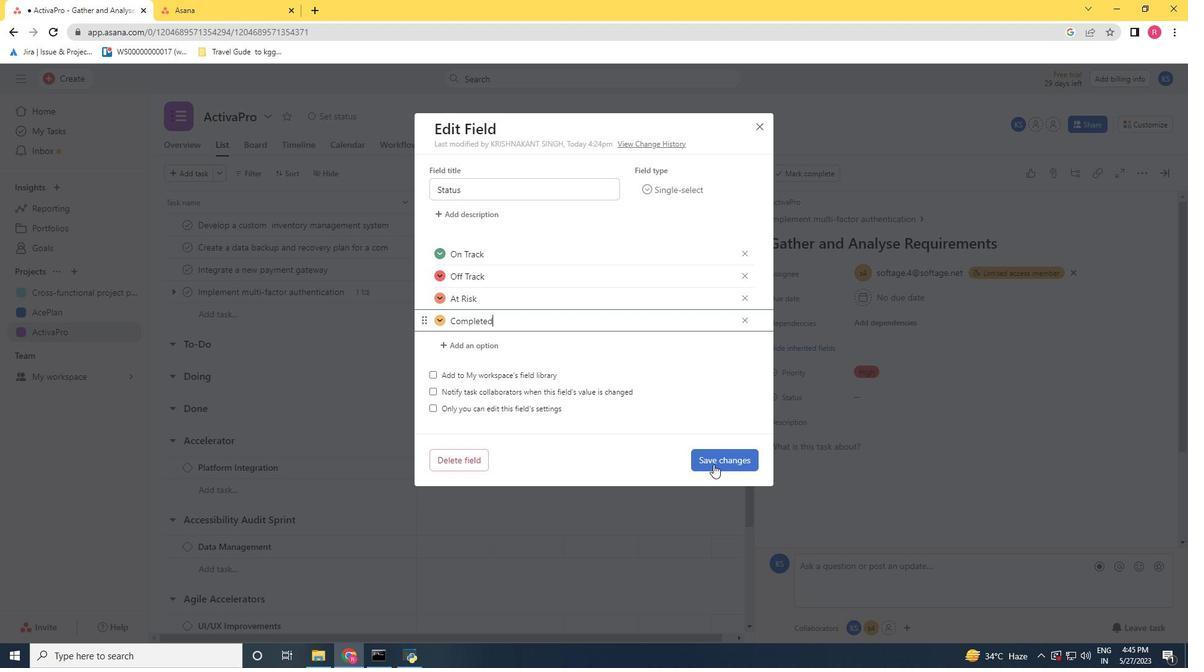 
Action: Mouse moved to (863, 398)
Screenshot: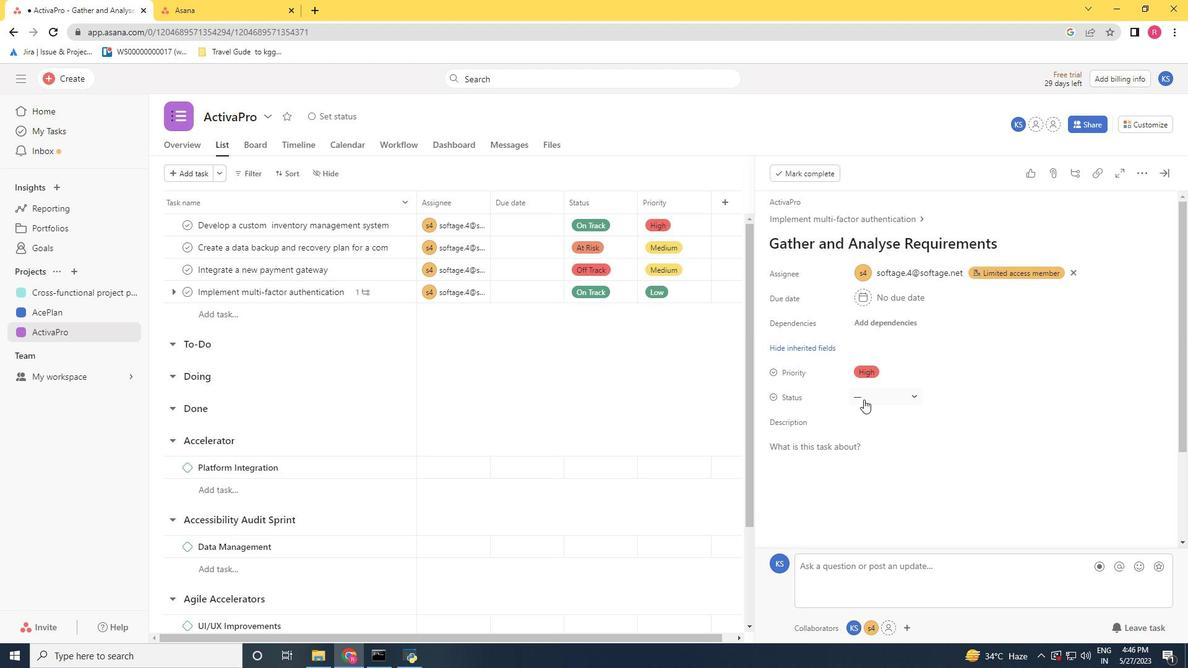 
Action: Mouse pressed left at (863, 398)
Screenshot: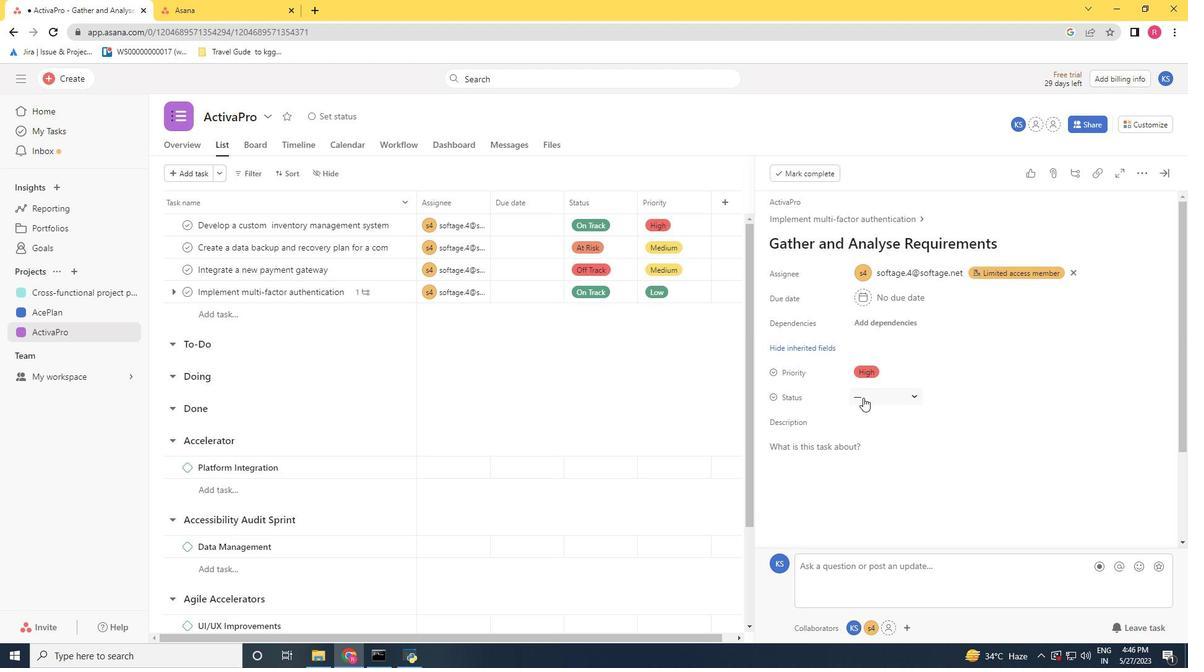 
Action: Mouse moved to (884, 500)
Screenshot: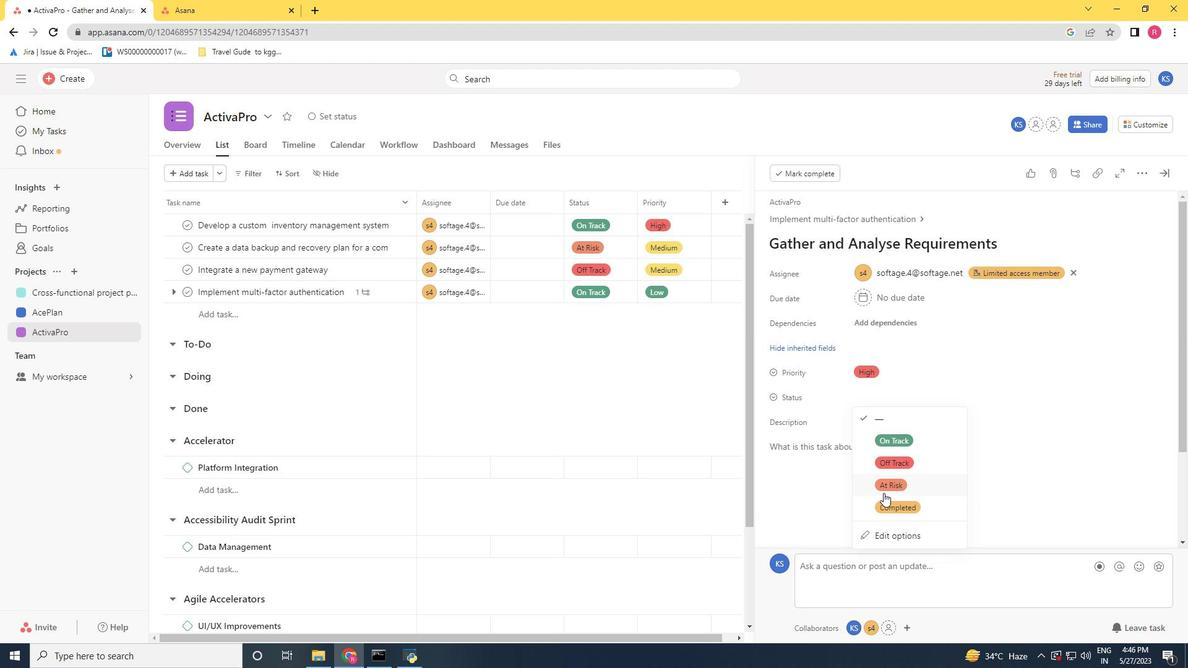 
Action: Mouse pressed left at (884, 500)
Screenshot: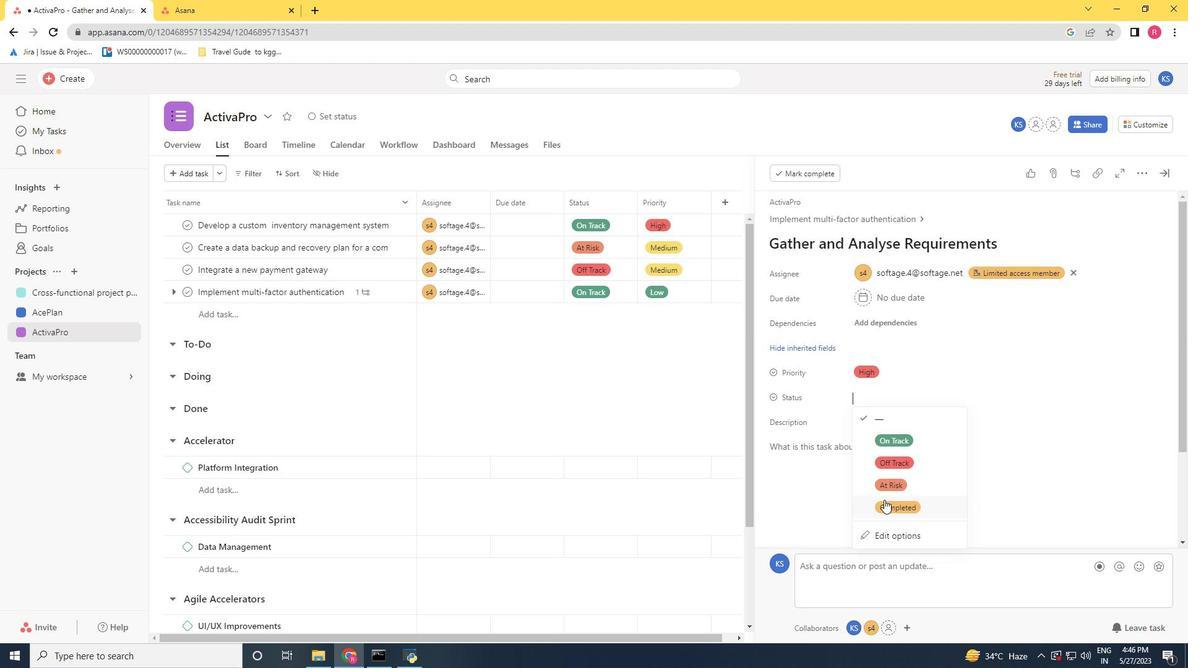 
Action: Mouse moved to (876, 495)
Screenshot: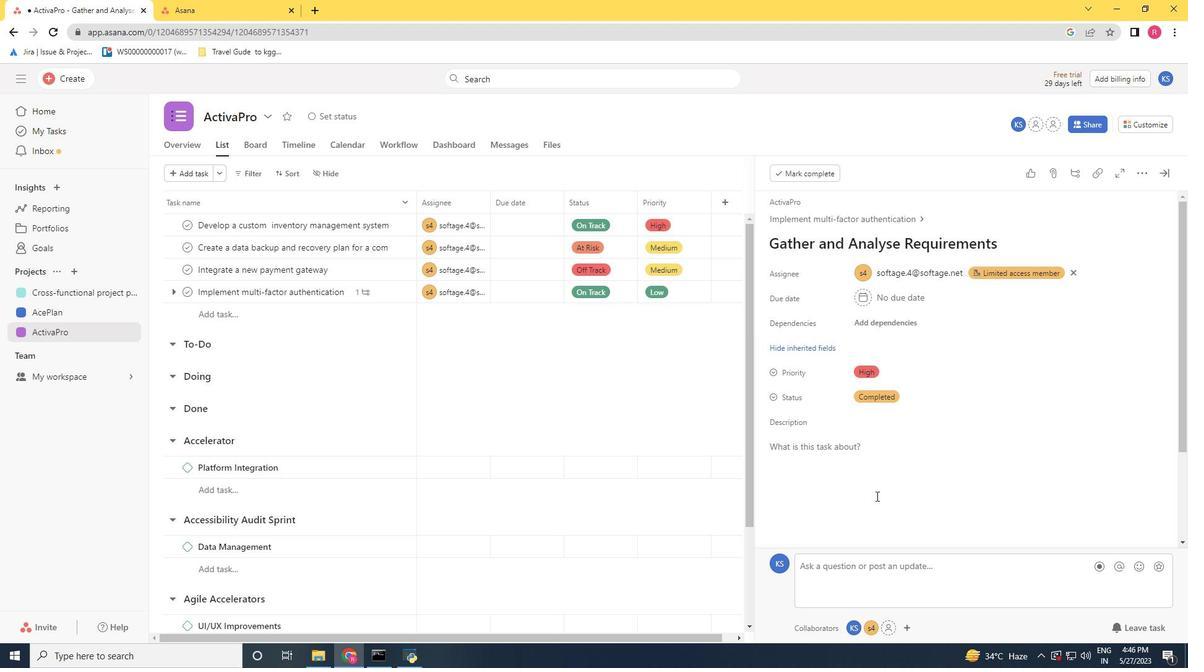 
